Task: Open Card Card0000000215 in Board Board0000000054 in Workspace WS0000000018 in Trello. Add Member carxxstreet791@gmail.com to Card Card0000000215 in Board Board0000000054 in Workspace WS0000000018 in Trello. Add Orange Label titled Label0000000215 to Card Card0000000215 in Board Board0000000054 in Workspace WS0000000018 in Trello. Add Checklist CL0000000215 to Card Card0000000215 in Board Board0000000054 in Workspace WS0000000018 in Trello. Add Dates with Start Date as Oct 01 2023 and Due Date as Oct 31 2023 to Card Card0000000215 in Board Board0000000054 in Workspace WS0000000018 in Trello
Action: Mouse moved to (437, 446)
Screenshot: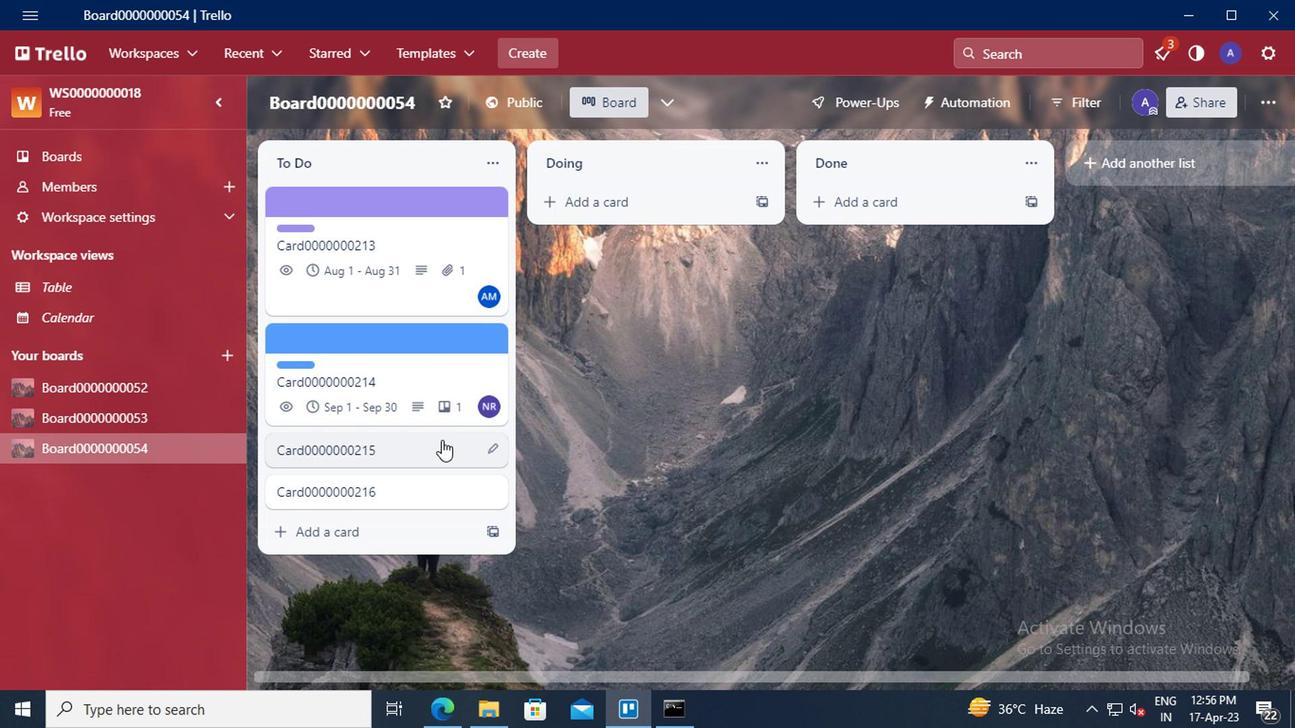 
Action: Mouse pressed left at (437, 446)
Screenshot: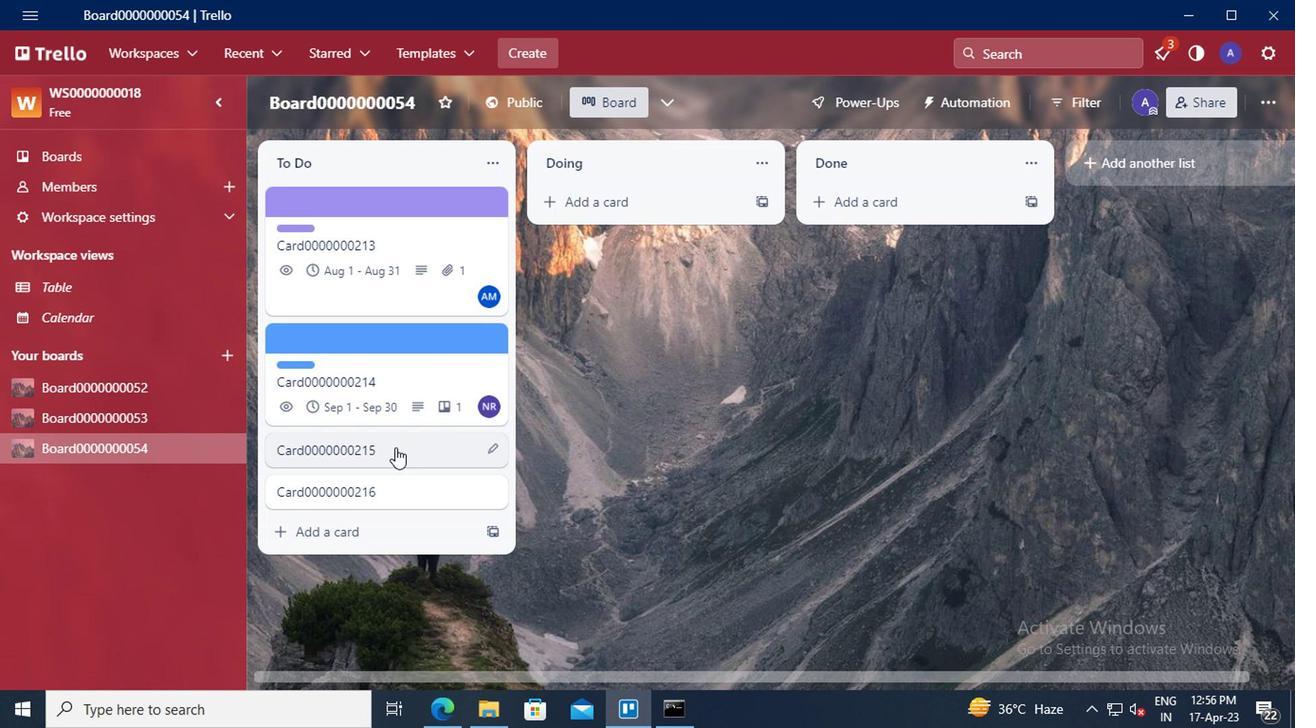 
Action: Mouse moved to (886, 182)
Screenshot: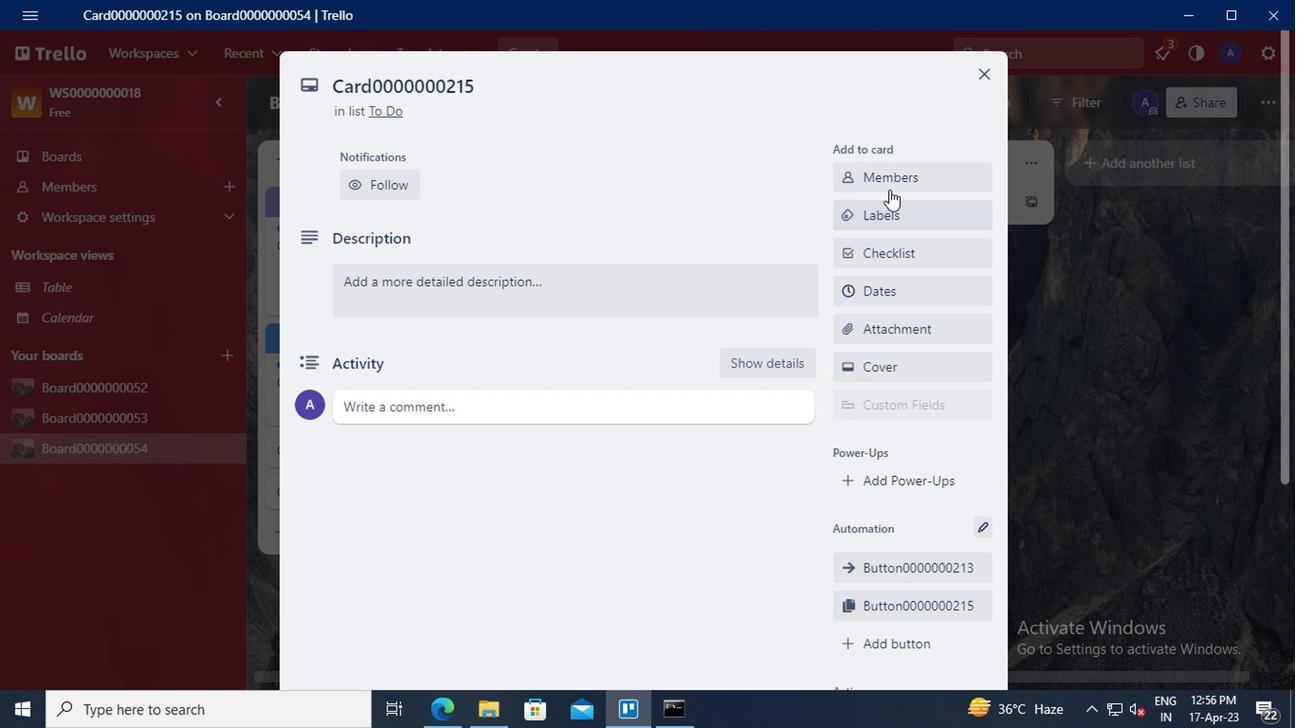 
Action: Mouse pressed left at (886, 182)
Screenshot: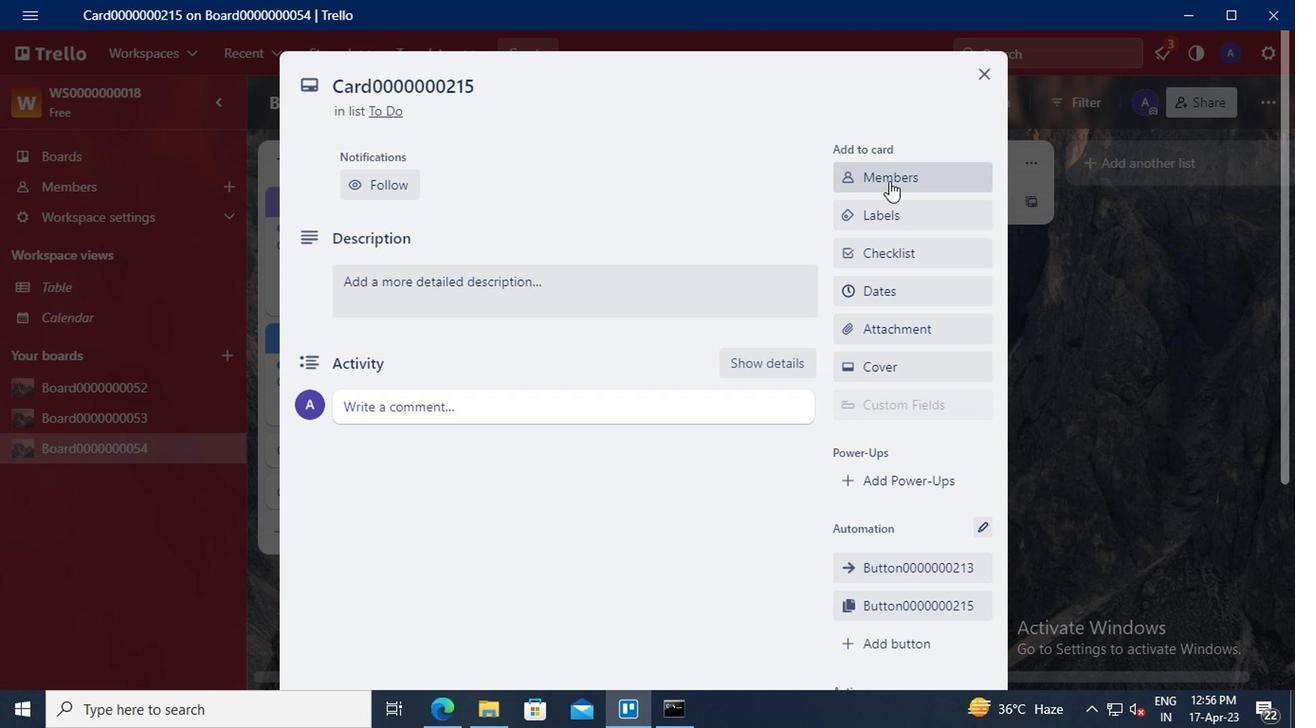 
Action: Mouse moved to (884, 265)
Screenshot: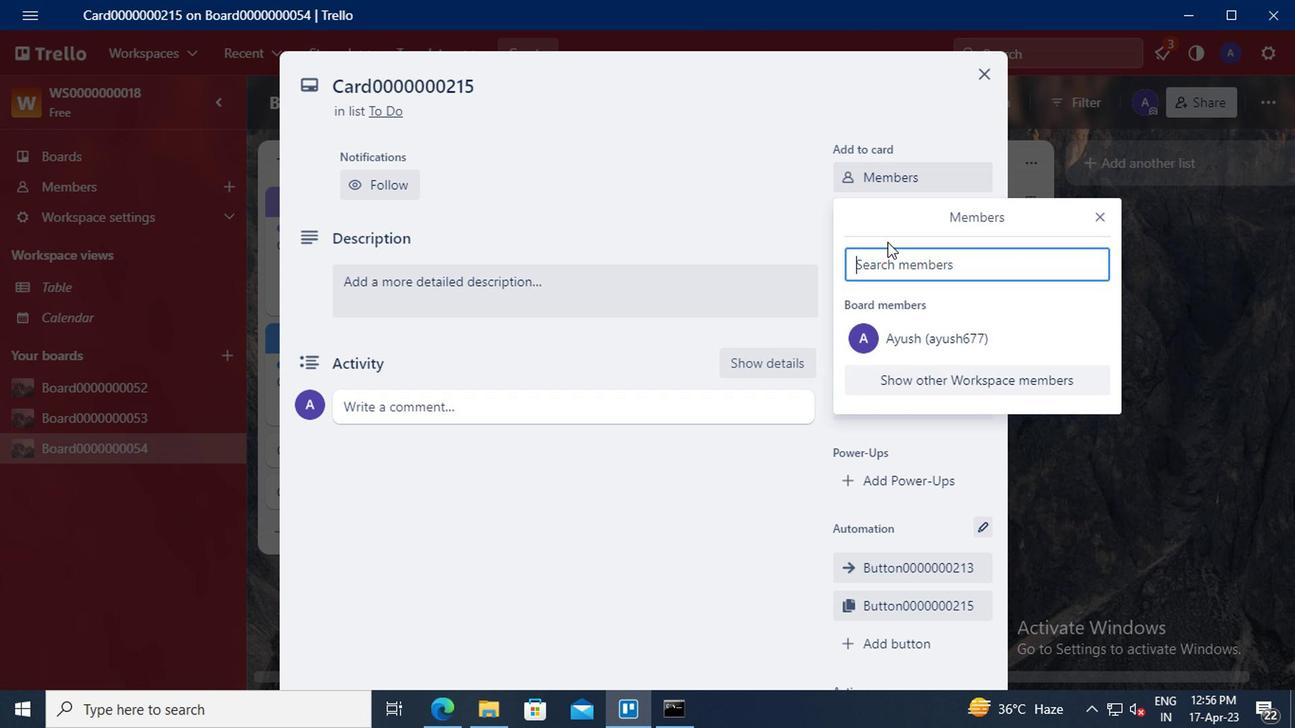 
Action: Mouse pressed left at (884, 265)
Screenshot: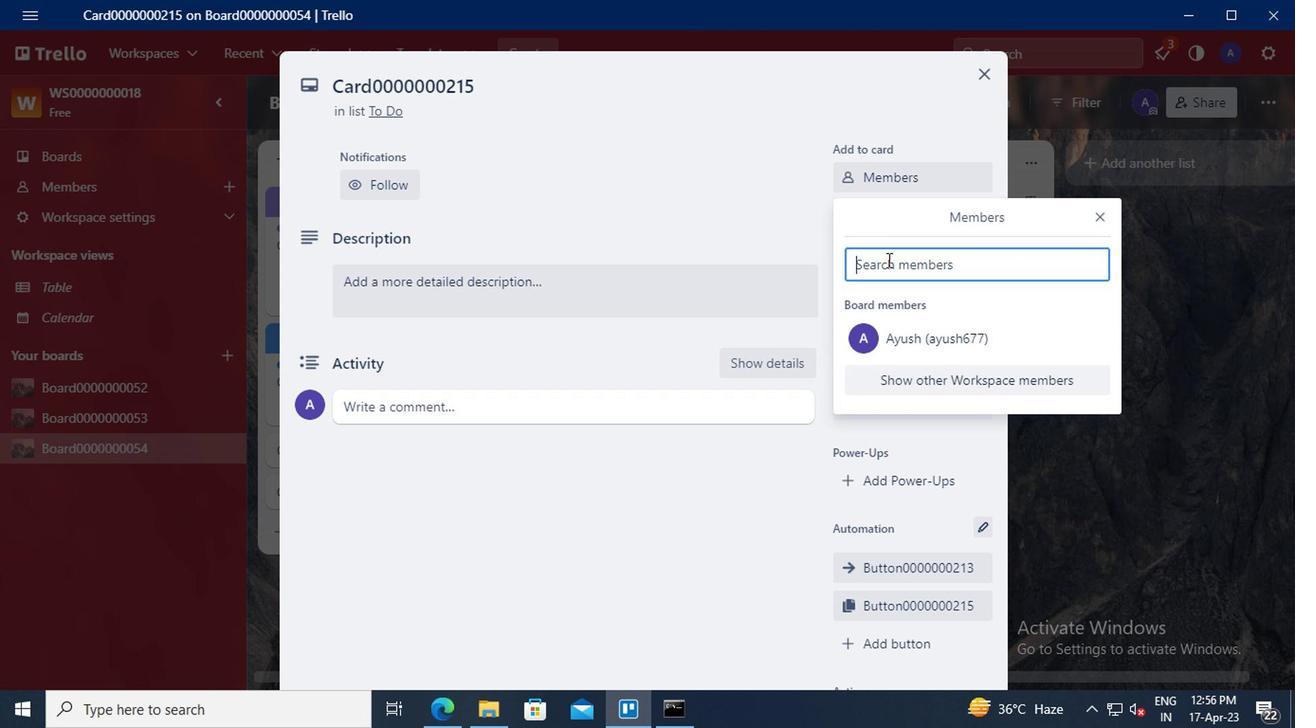 
Action: Key pressed carxxstreet791<Key.shift>@GMAIL.COM
Screenshot: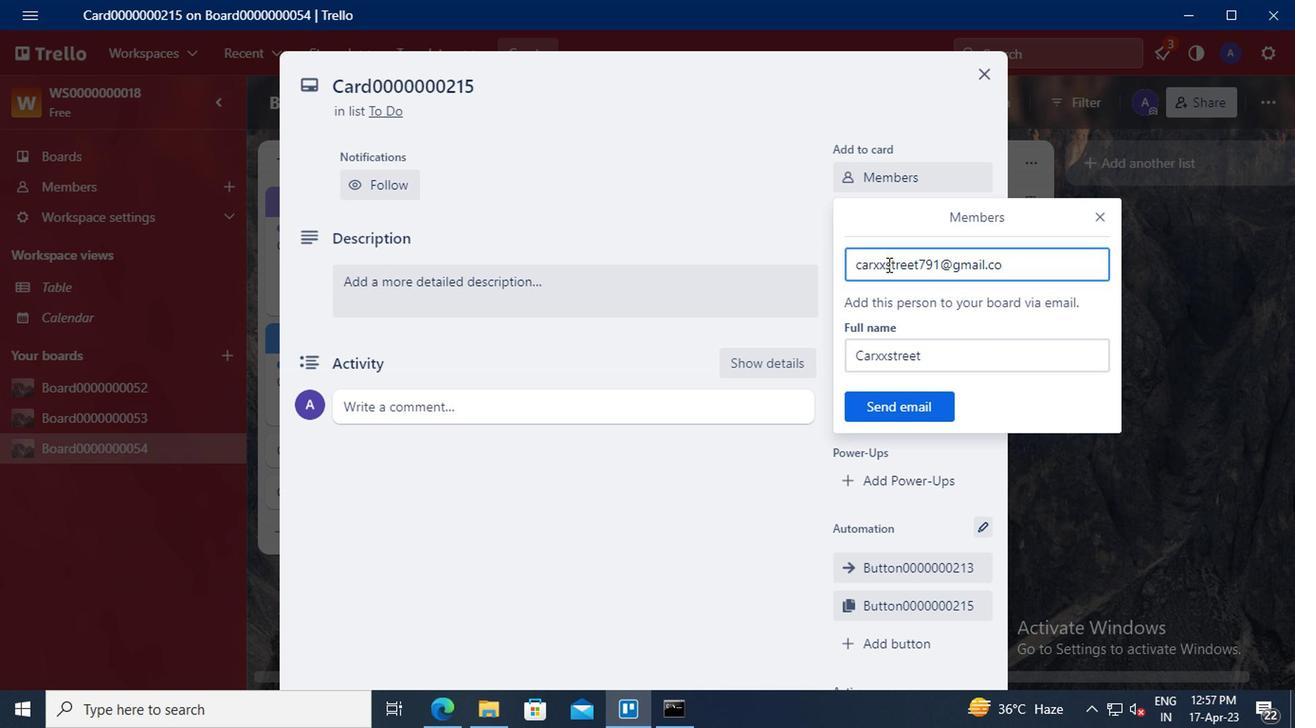 
Action: Mouse moved to (882, 400)
Screenshot: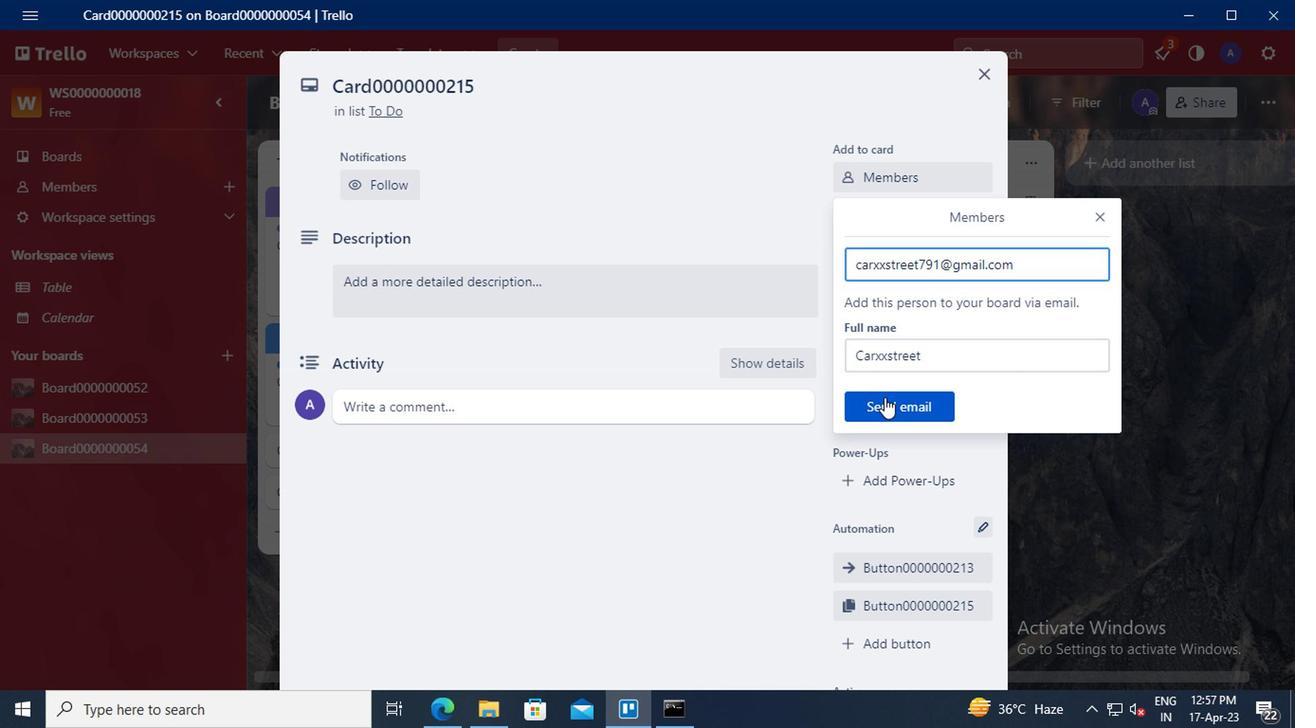 
Action: Mouse pressed left at (882, 400)
Screenshot: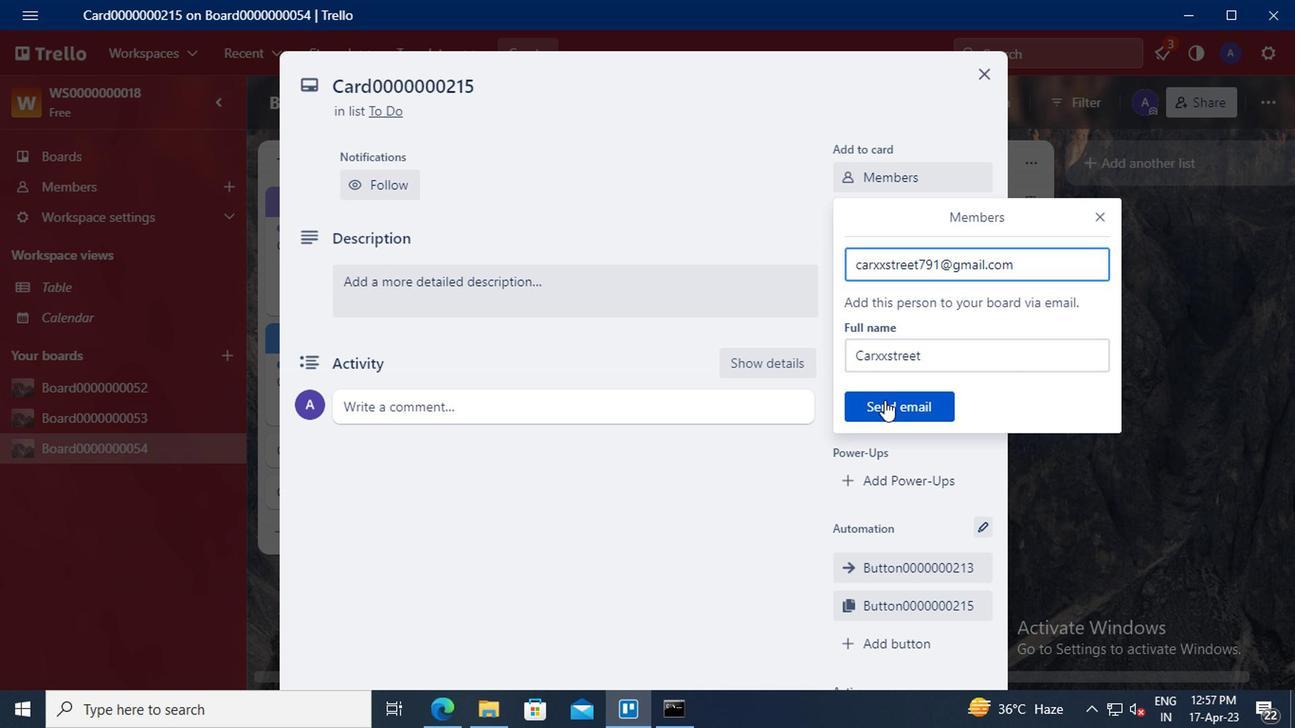 
Action: Mouse moved to (889, 221)
Screenshot: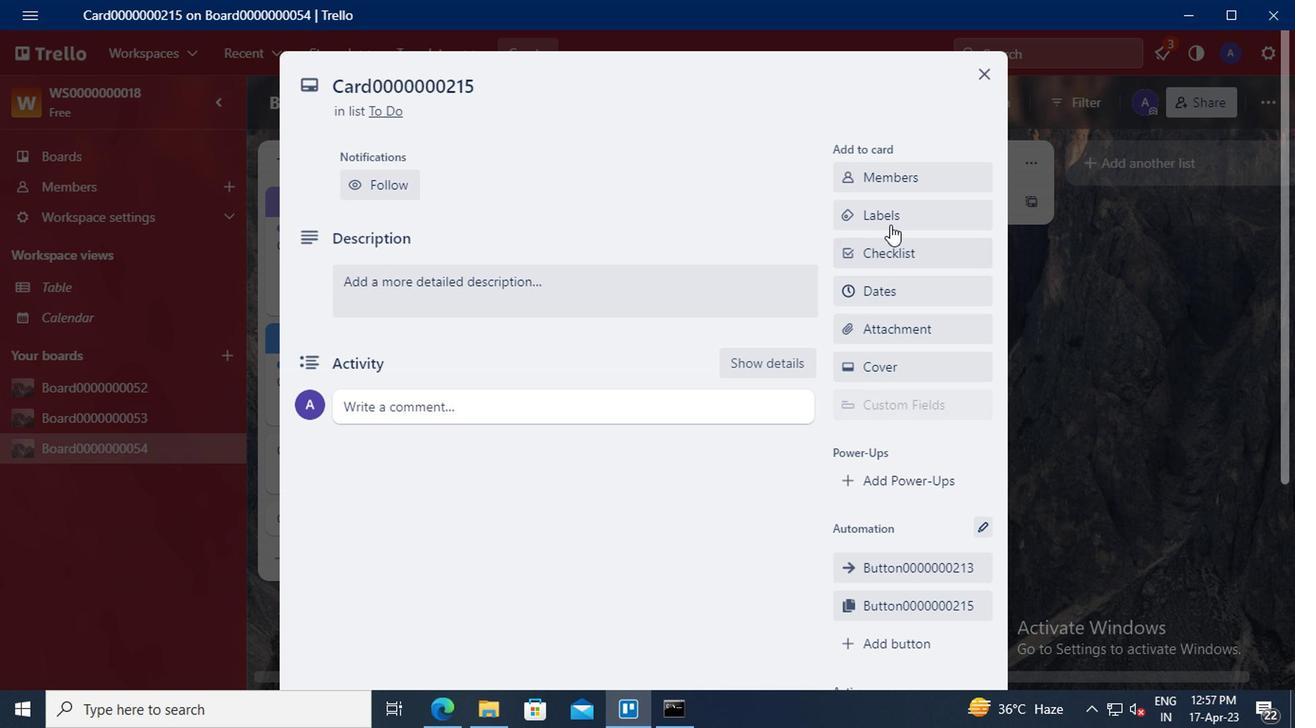 
Action: Mouse pressed left at (889, 221)
Screenshot: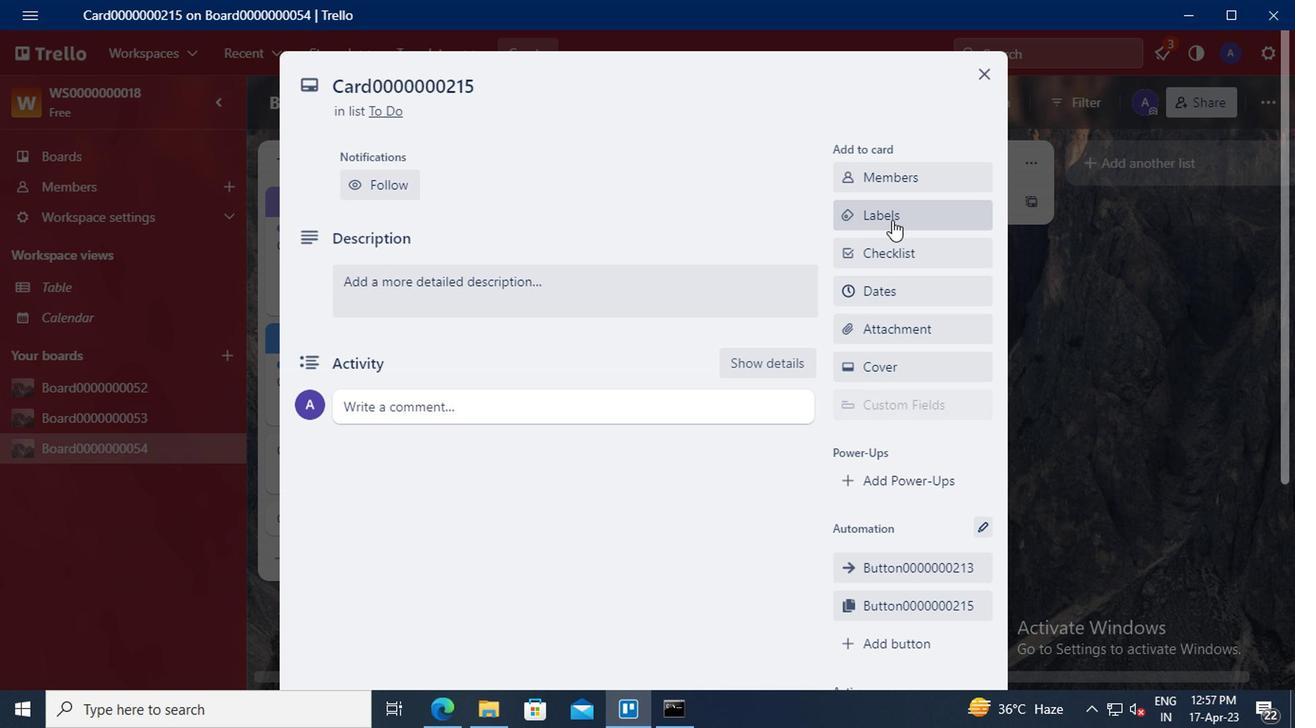 
Action: Mouse moved to (950, 502)
Screenshot: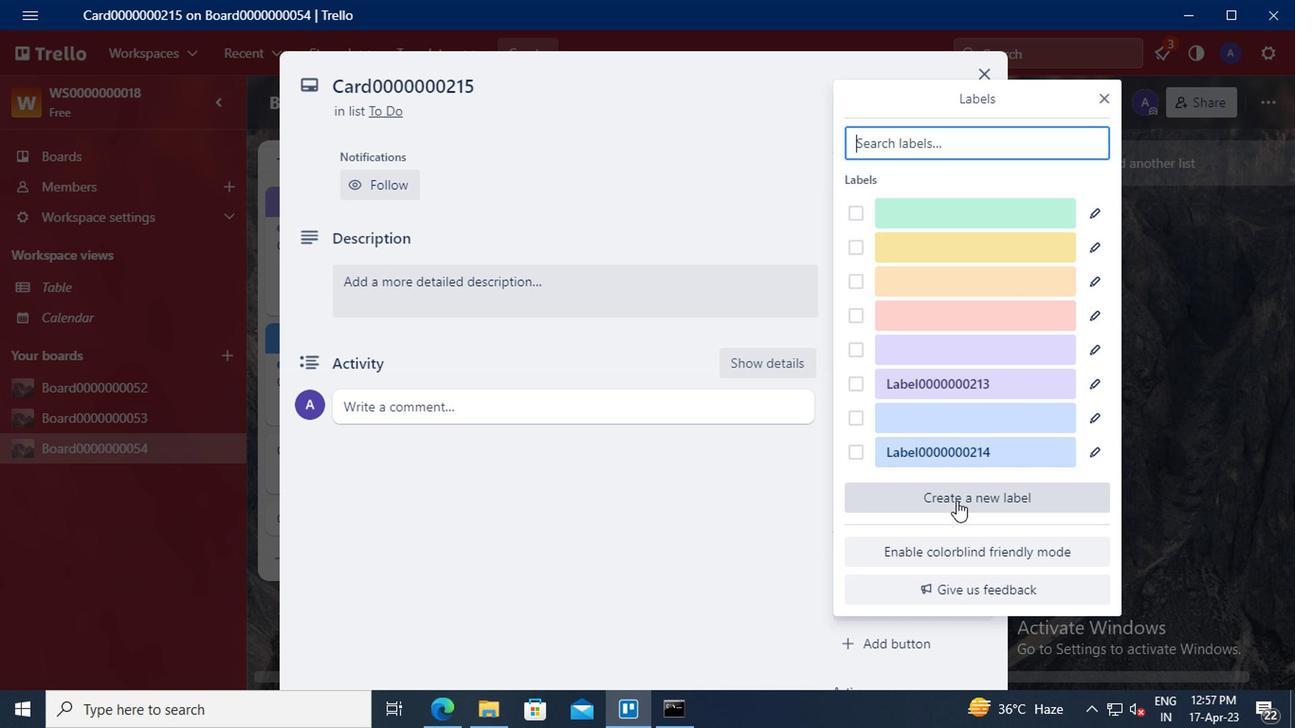 
Action: Mouse pressed left at (950, 502)
Screenshot: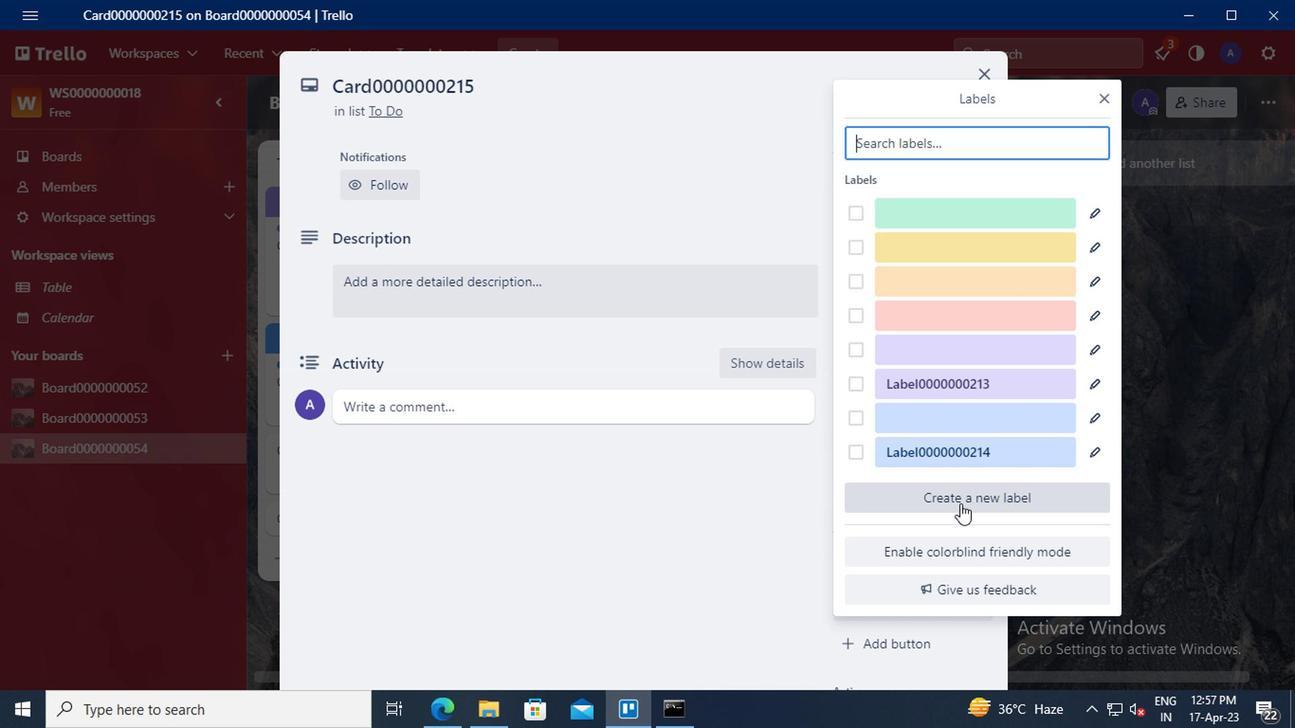 
Action: Mouse moved to (903, 277)
Screenshot: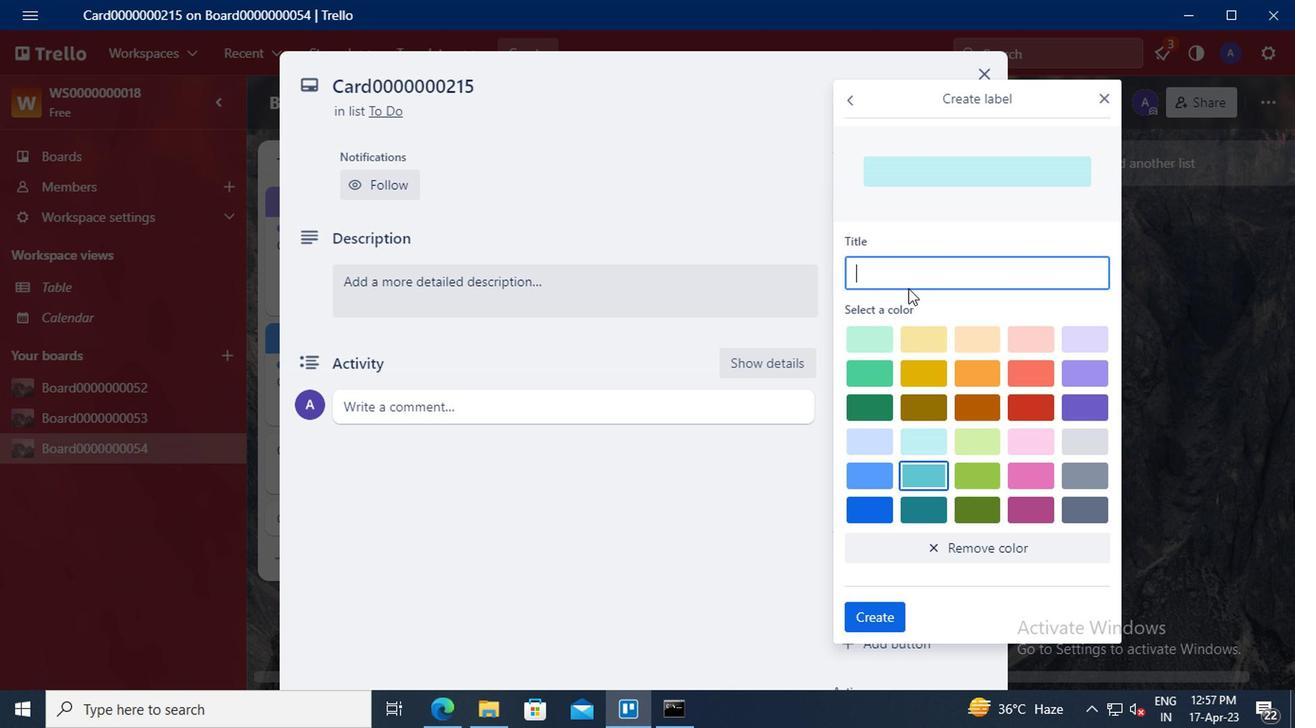 
Action: Mouse pressed left at (903, 277)
Screenshot: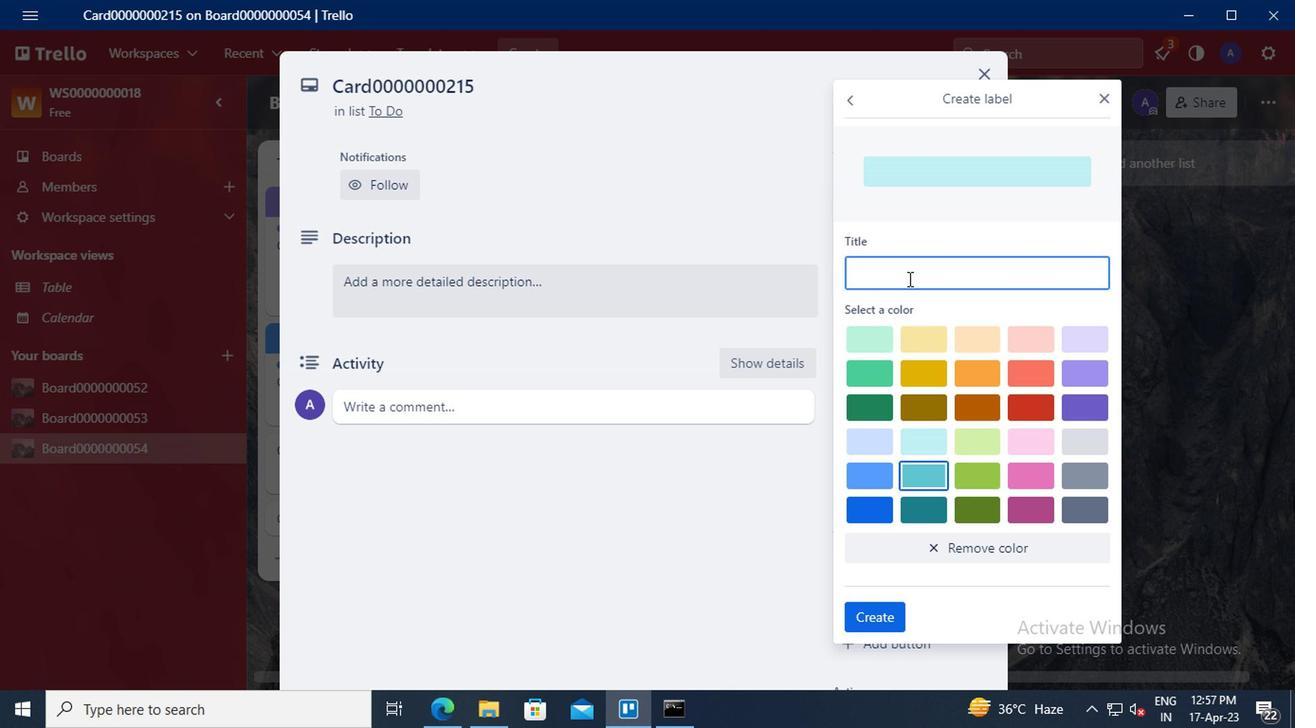 
Action: Key pressed <Key.shift>LABEL0000000215
Screenshot: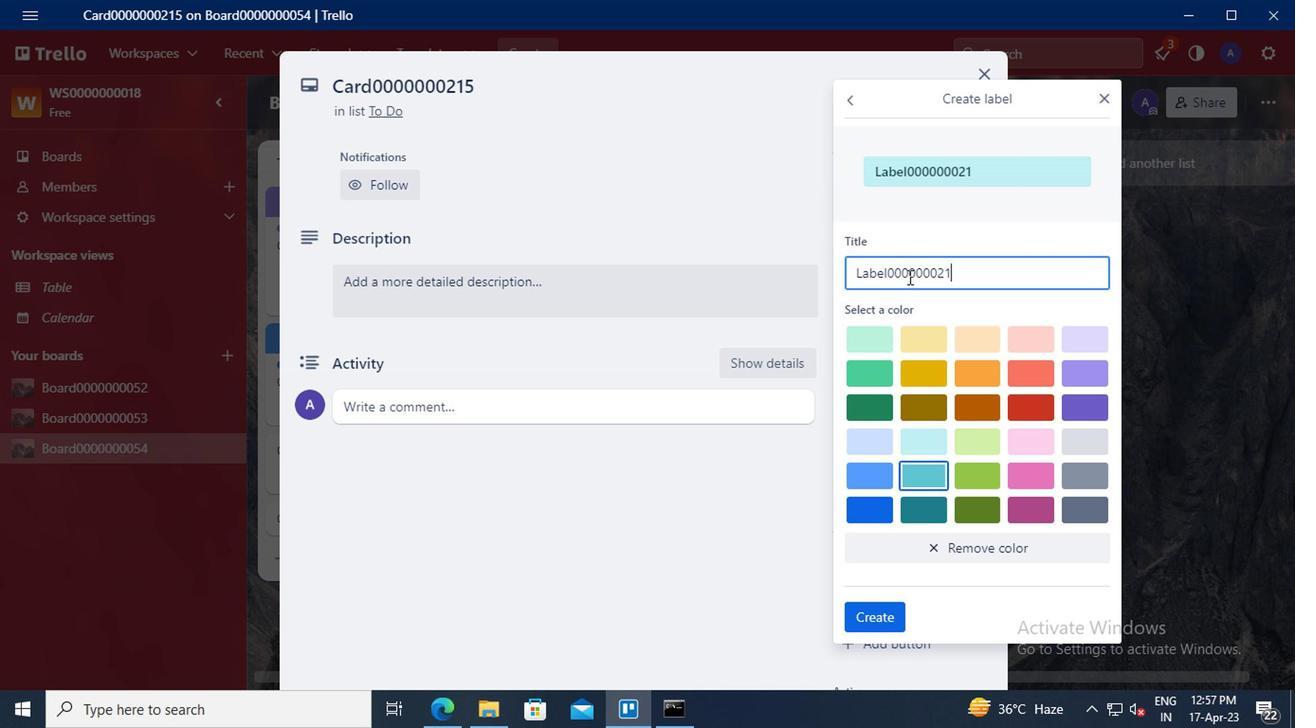 
Action: Mouse moved to (959, 362)
Screenshot: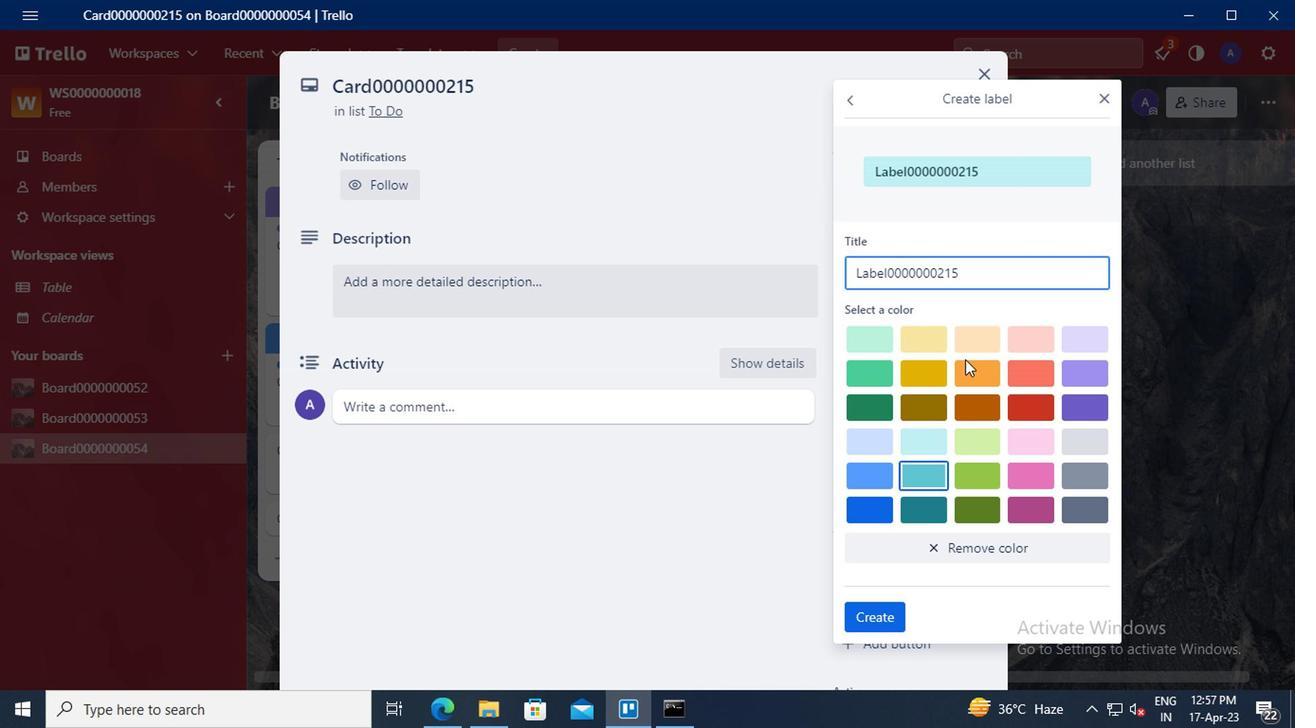
Action: Mouse pressed left at (959, 362)
Screenshot: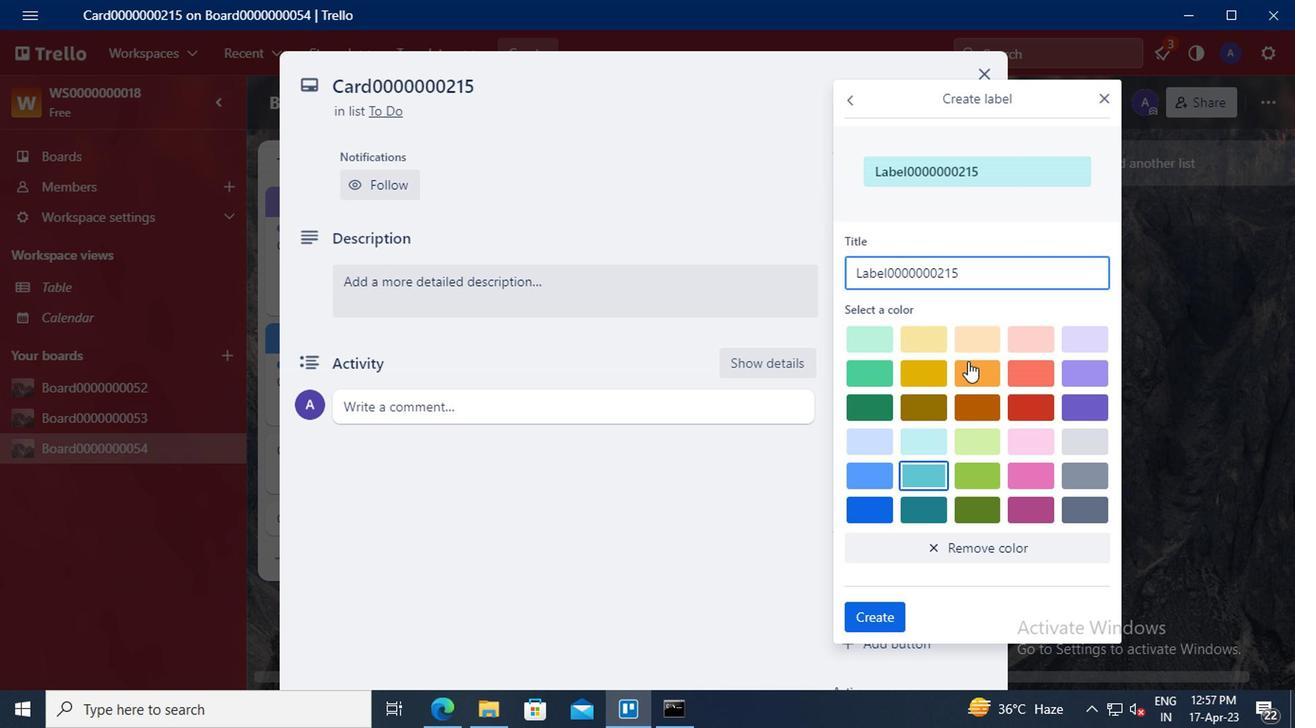 
Action: Mouse moved to (888, 605)
Screenshot: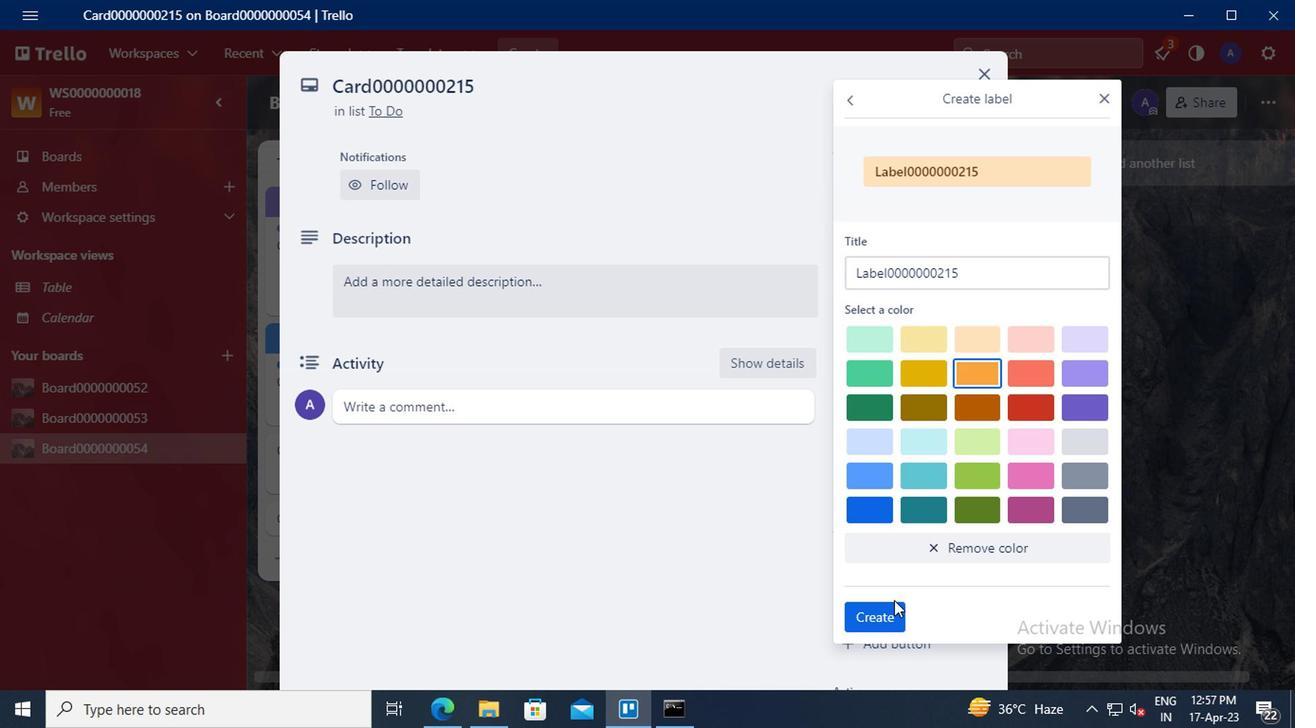 
Action: Mouse pressed left at (888, 605)
Screenshot: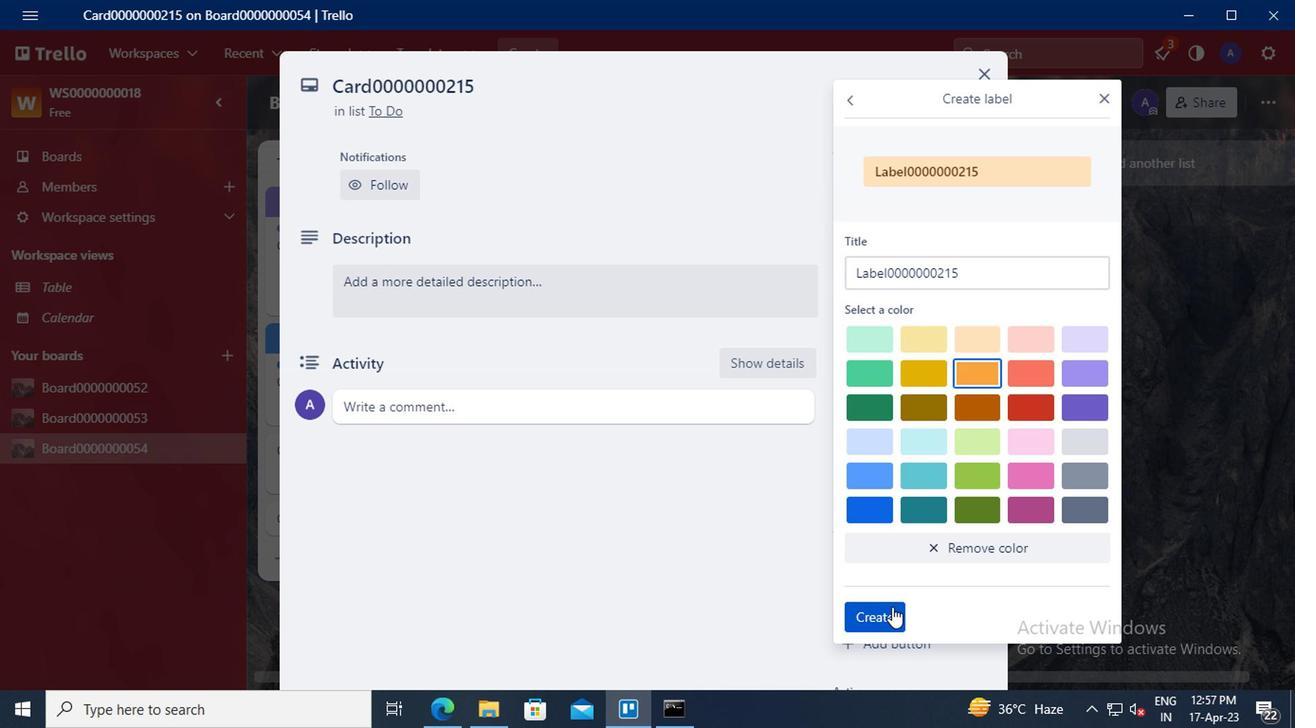 
Action: Mouse moved to (1079, 105)
Screenshot: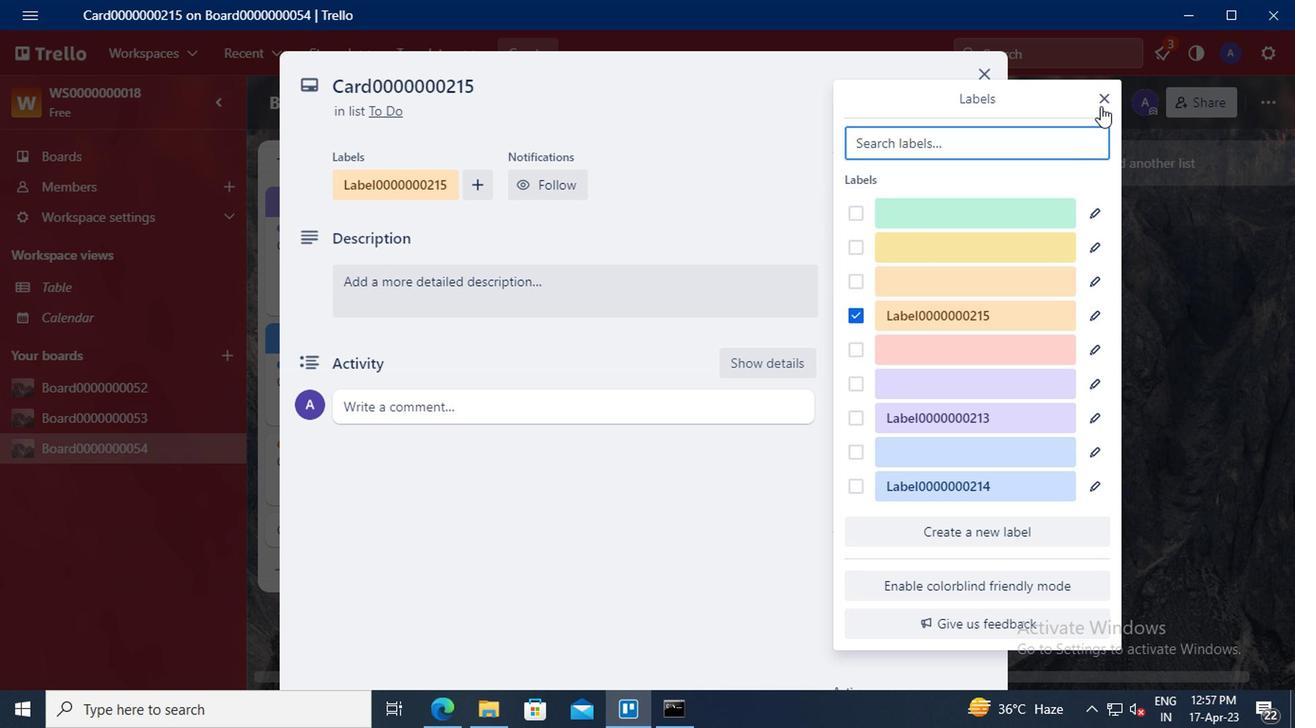 
Action: Mouse pressed left at (1079, 105)
Screenshot: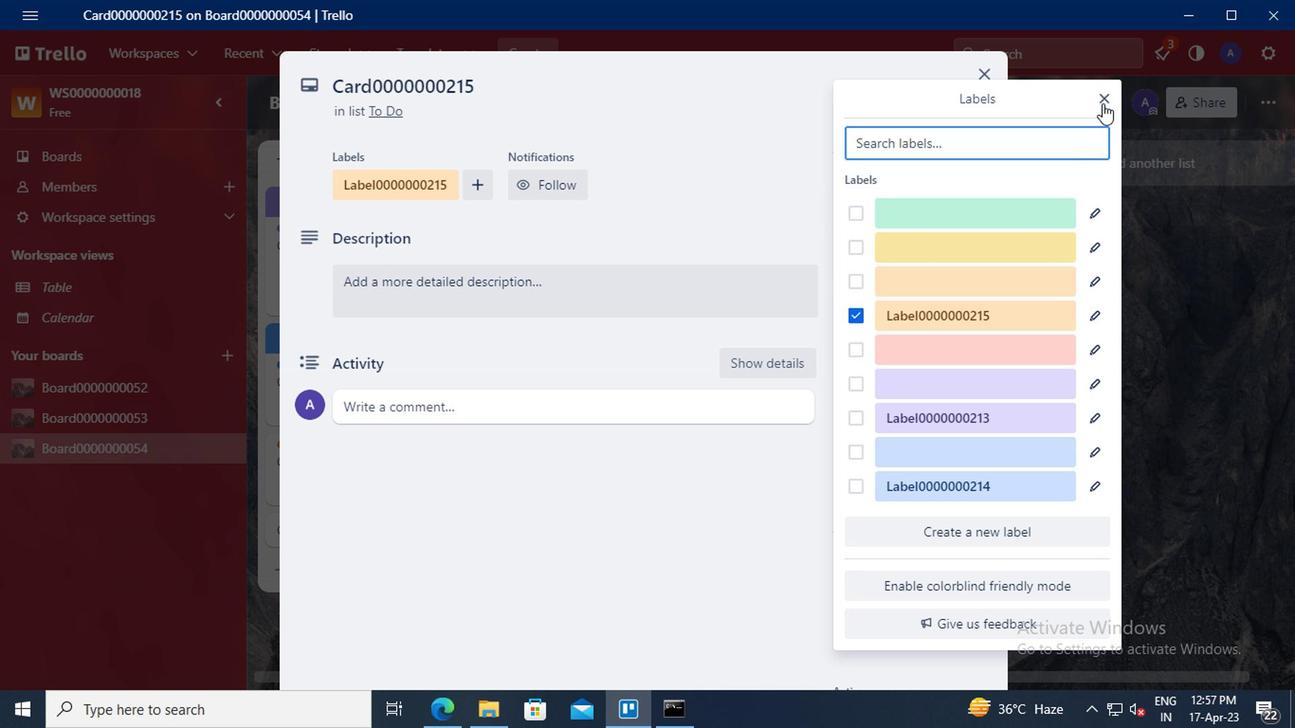 
Action: Mouse moved to (914, 256)
Screenshot: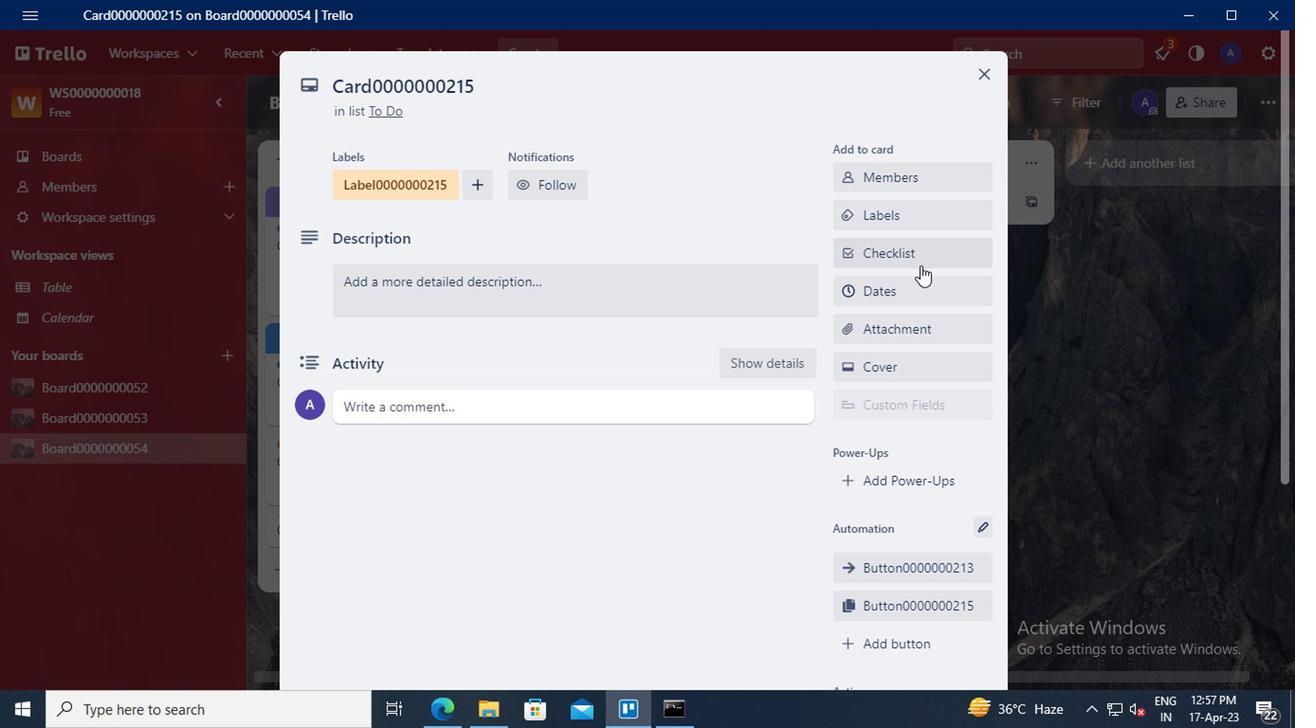 
Action: Mouse pressed left at (914, 256)
Screenshot: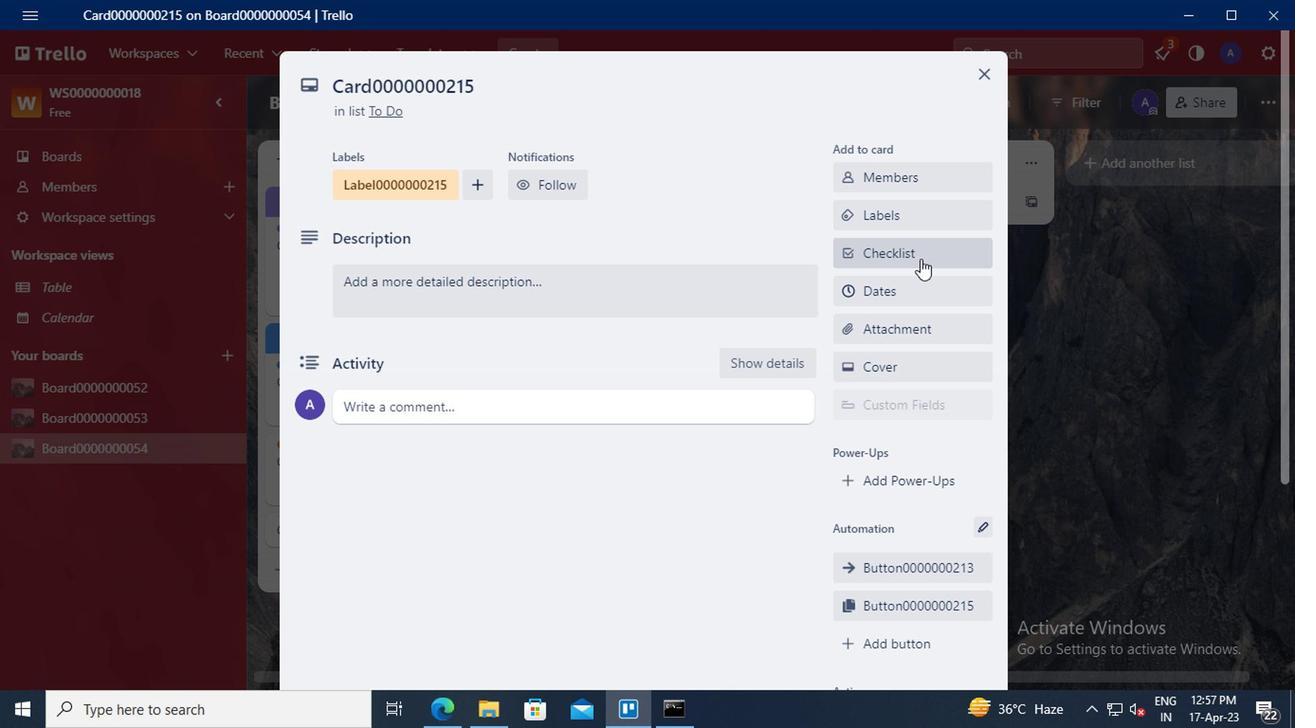 
Action: Key pressed <Key.delete>
Screenshot: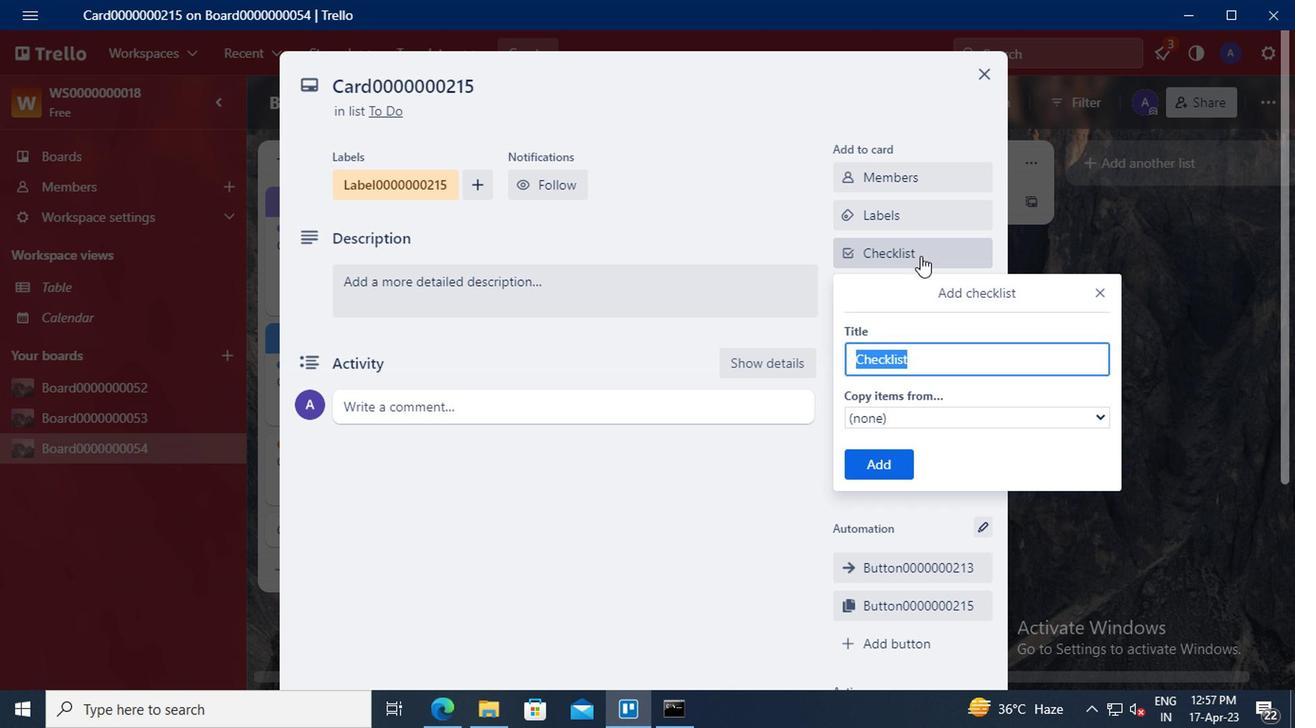 
Action: Mouse moved to (914, 256)
Screenshot: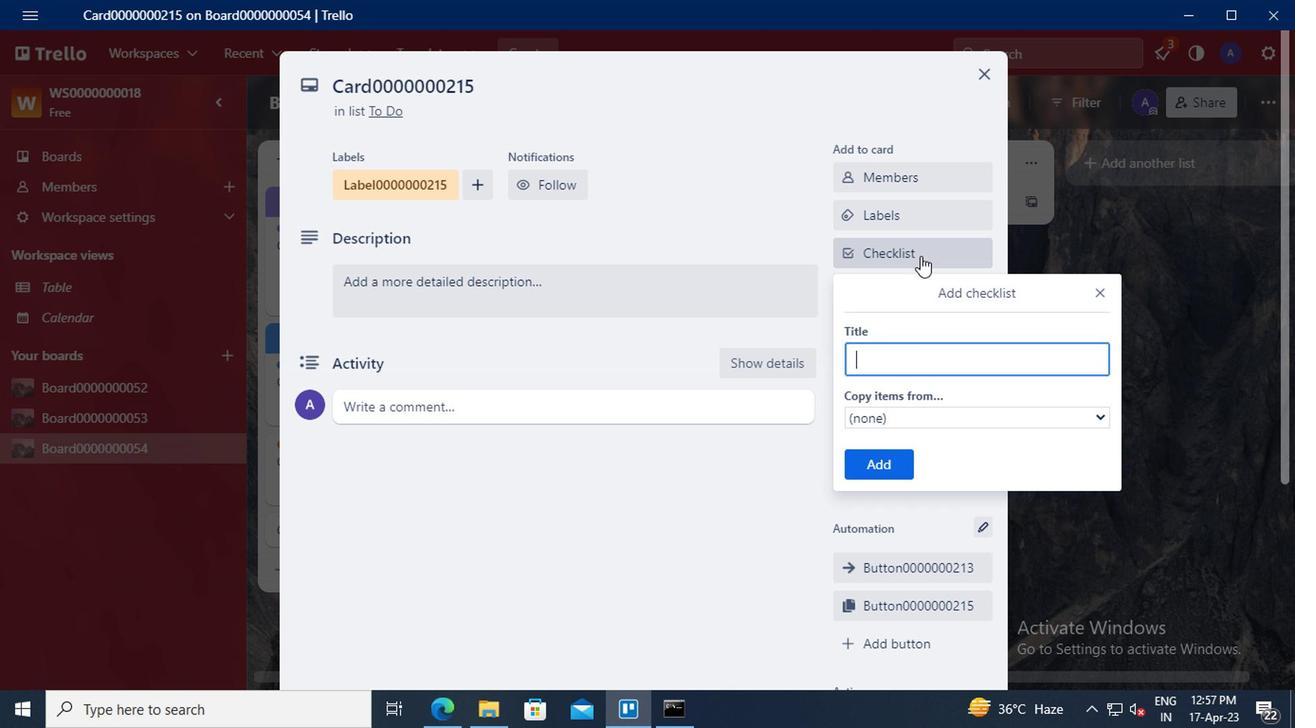 
Action: Key pressed <Key.shift>CL0000000215
Screenshot: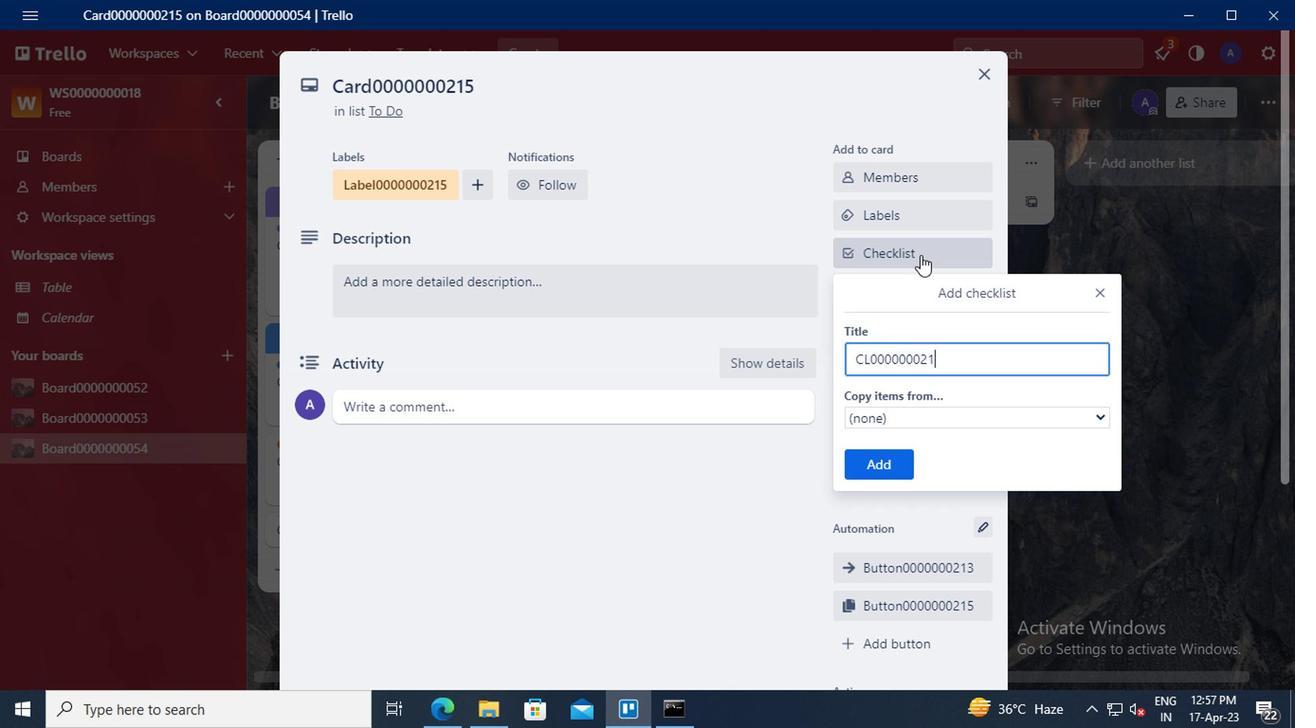 
Action: Mouse moved to (884, 454)
Screenshot: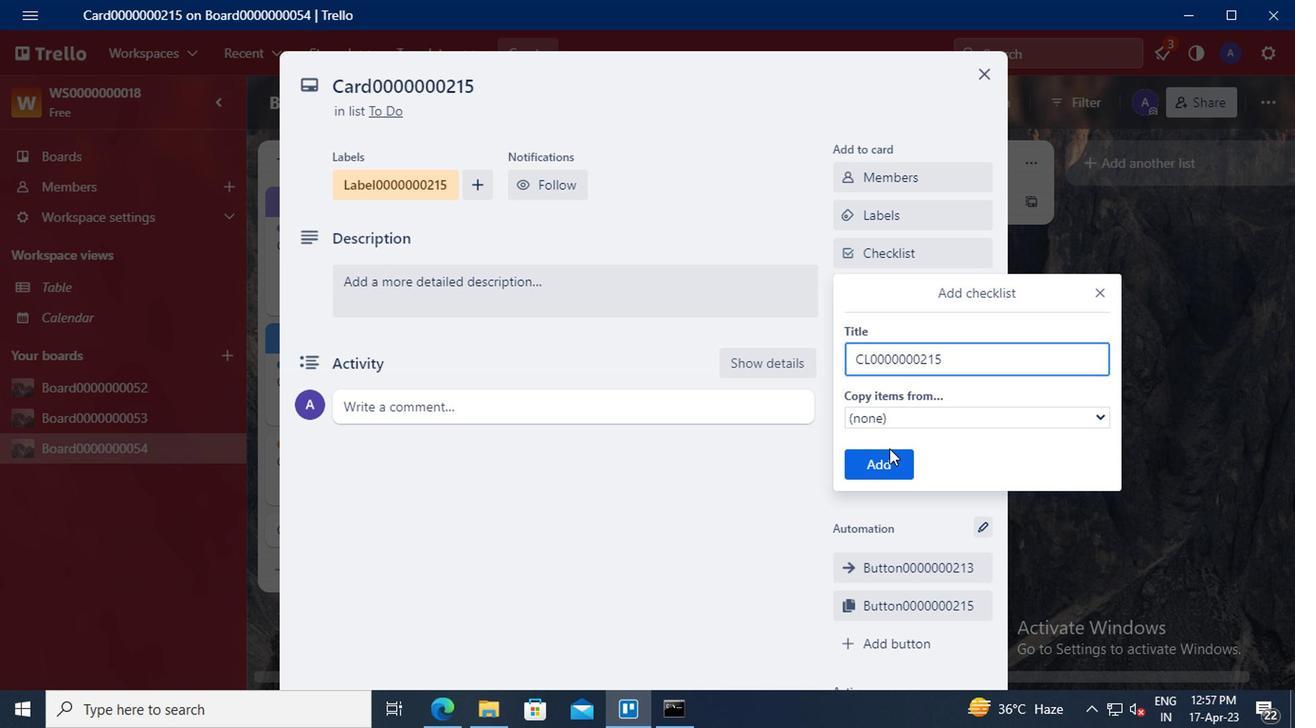 
Action: Mouse pressed left at (884, 454)
Screenshot: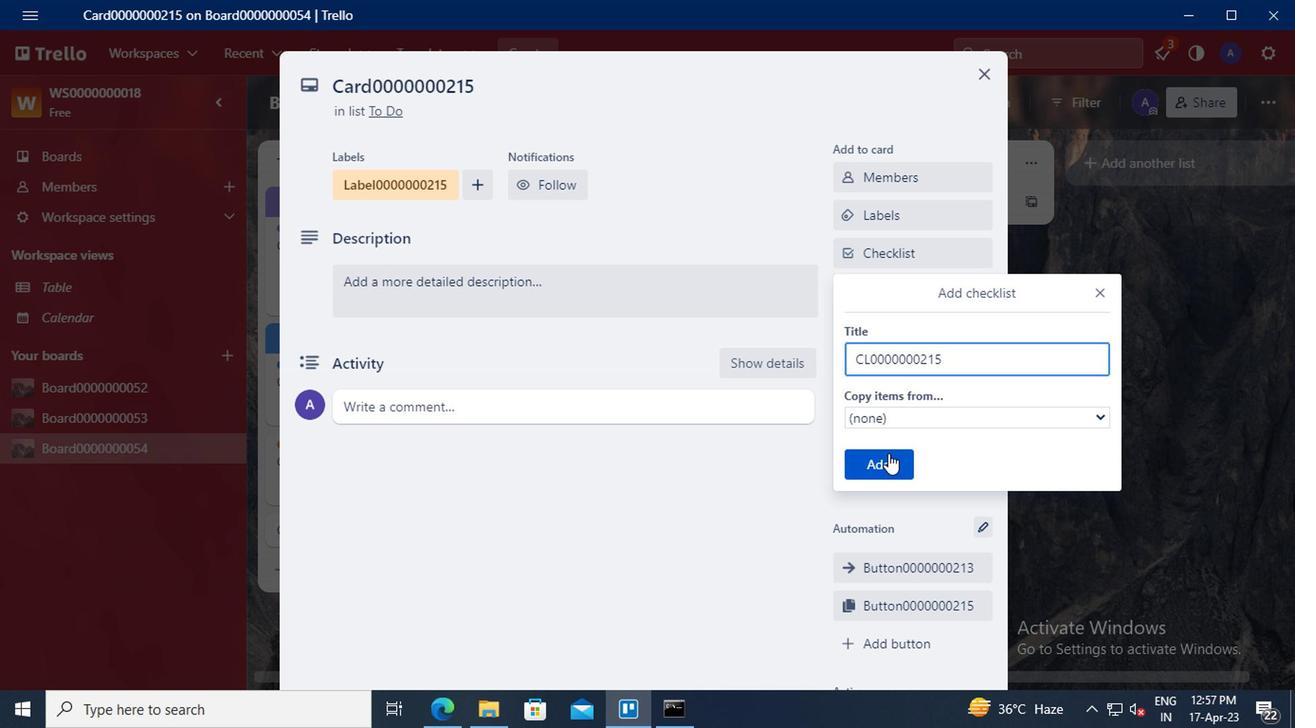 
Action: Mouse moved to (889, 288)
Screenshot: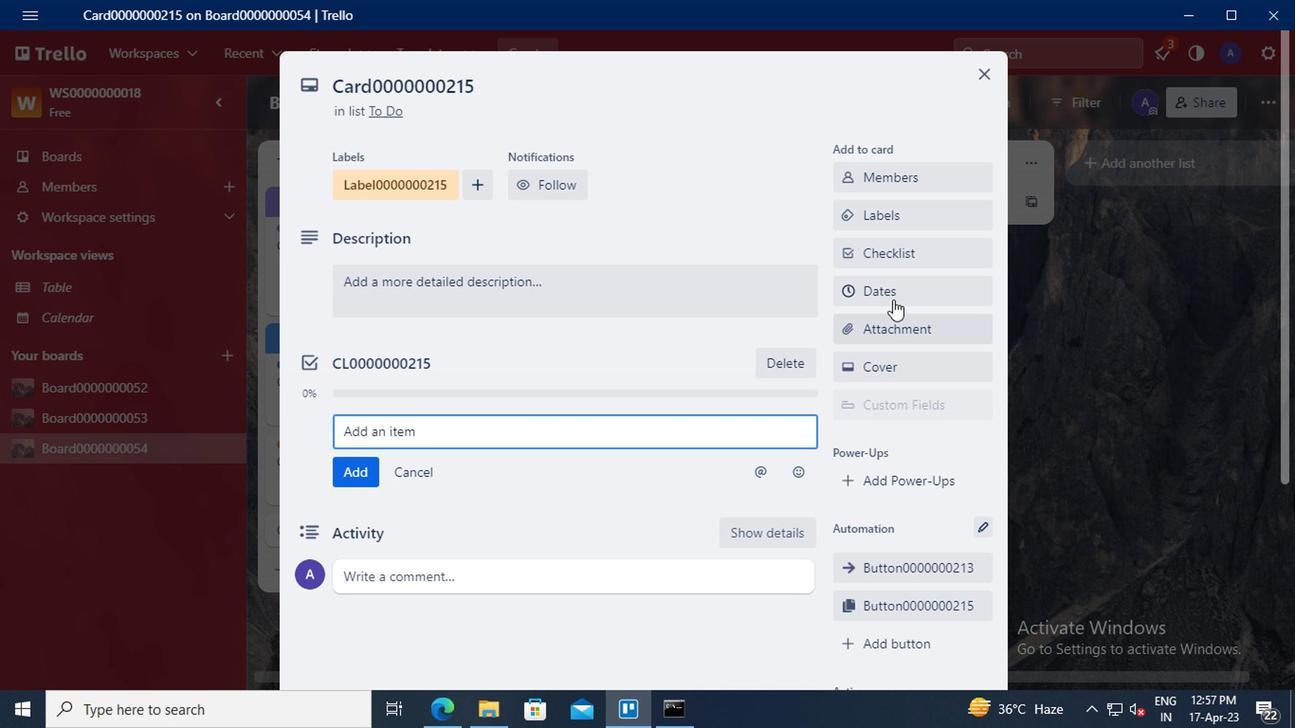 
Action: Mouse pressed left at (889, 288)
Screenshot: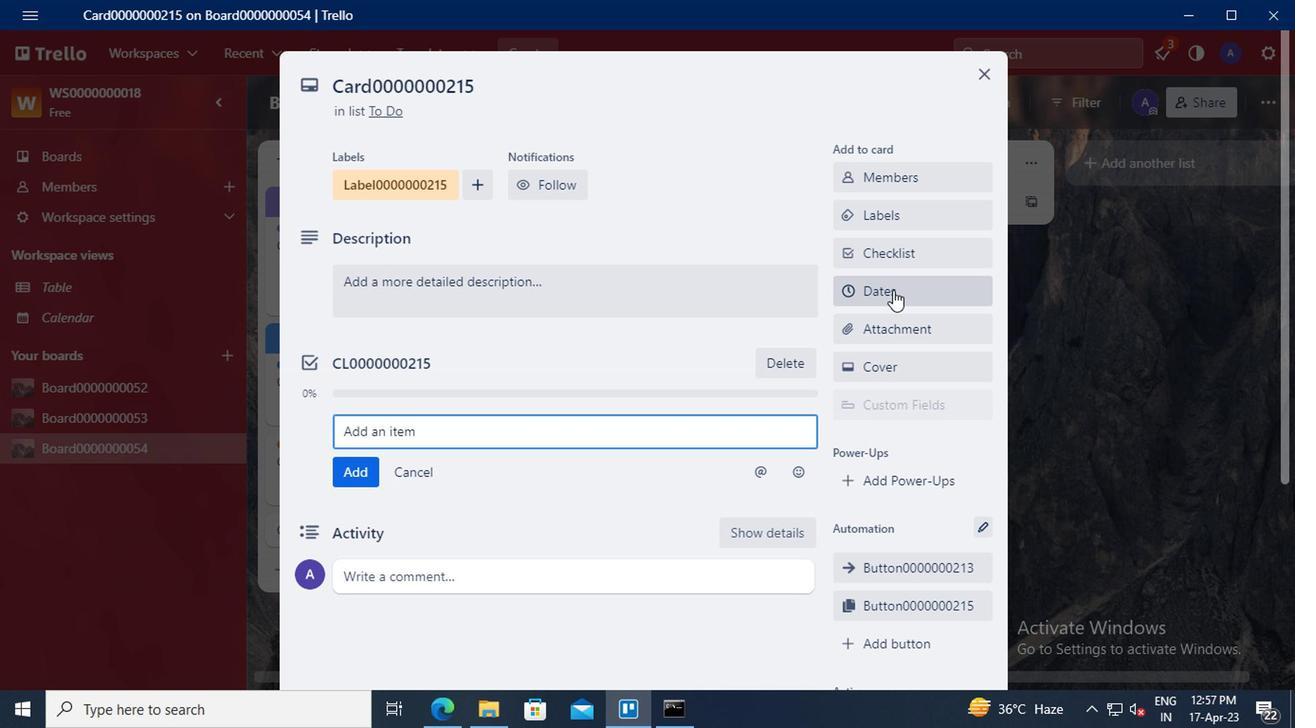 
Action: Mouse moved to (853, 440)
Screenshot: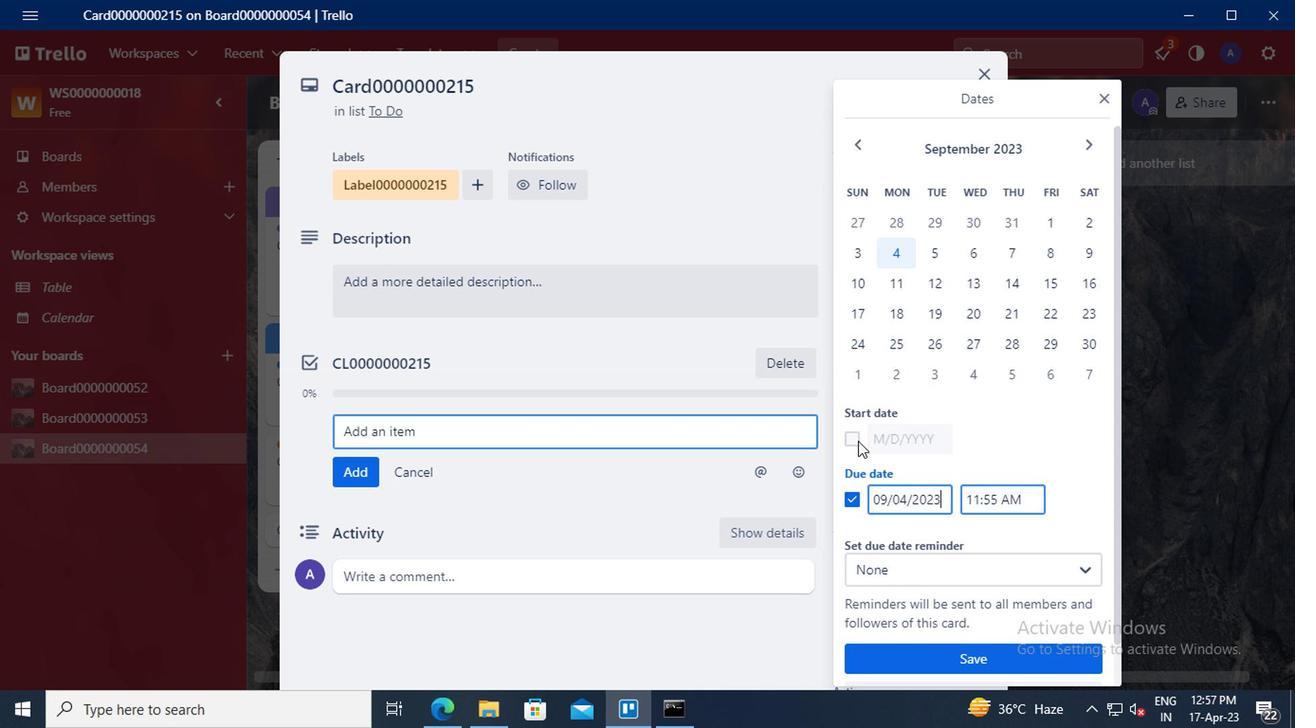 
Action: Mouse pressed left at (853, 440)
Screenshot: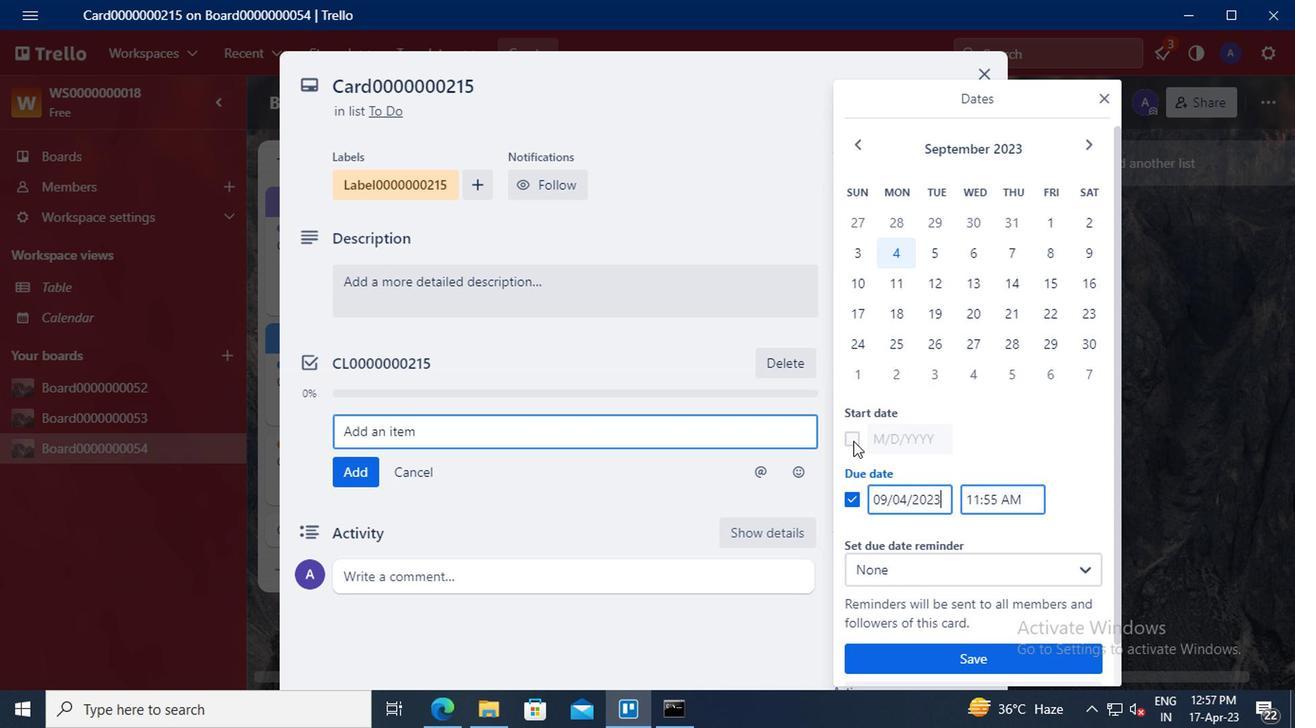 
Action: Mouse moved to (899, 435)
Screenshot: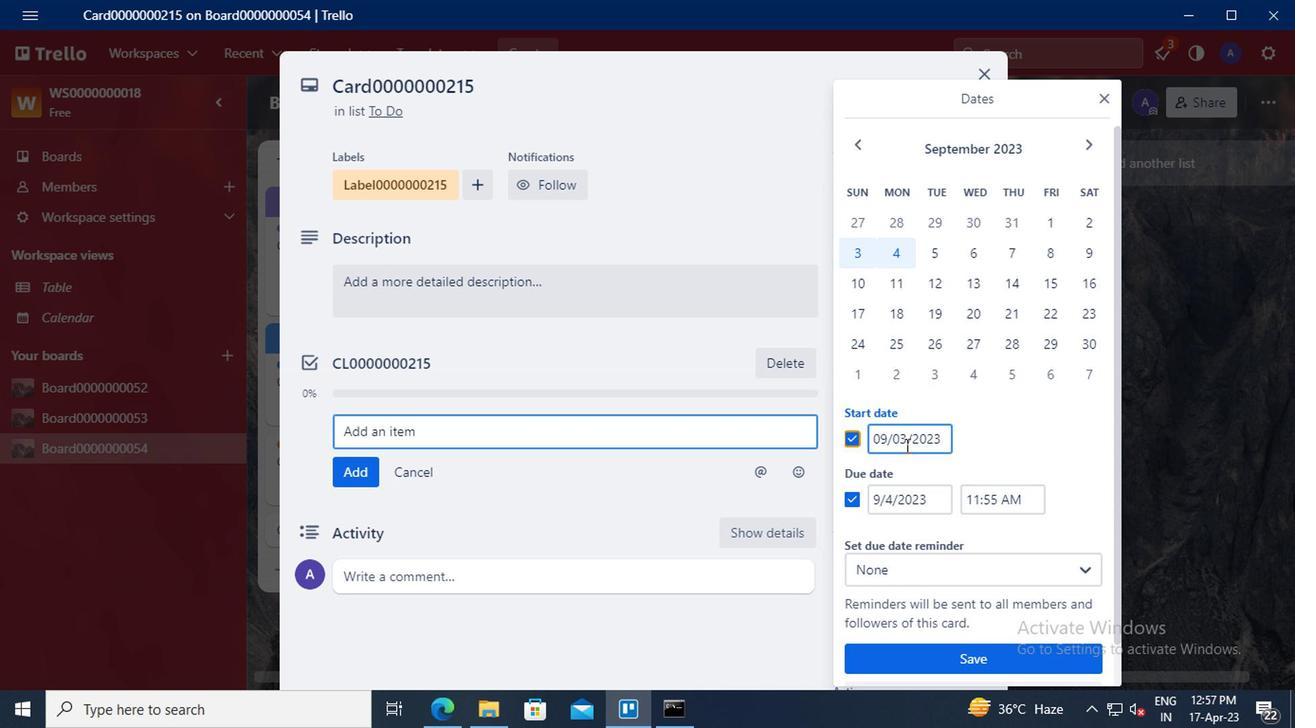 
Action: Mouse pressed left at (899, 435)
Screenshot: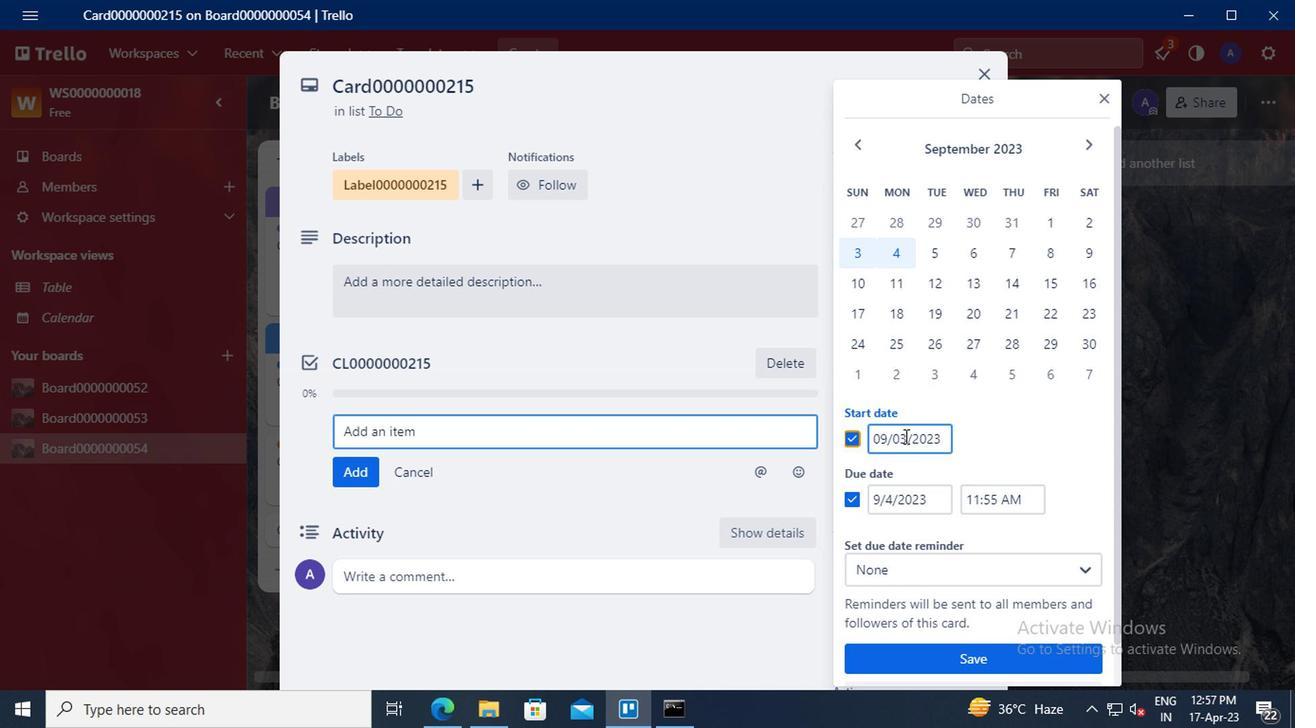 
Action: Mouse moved to (891, 402)
Screenshot: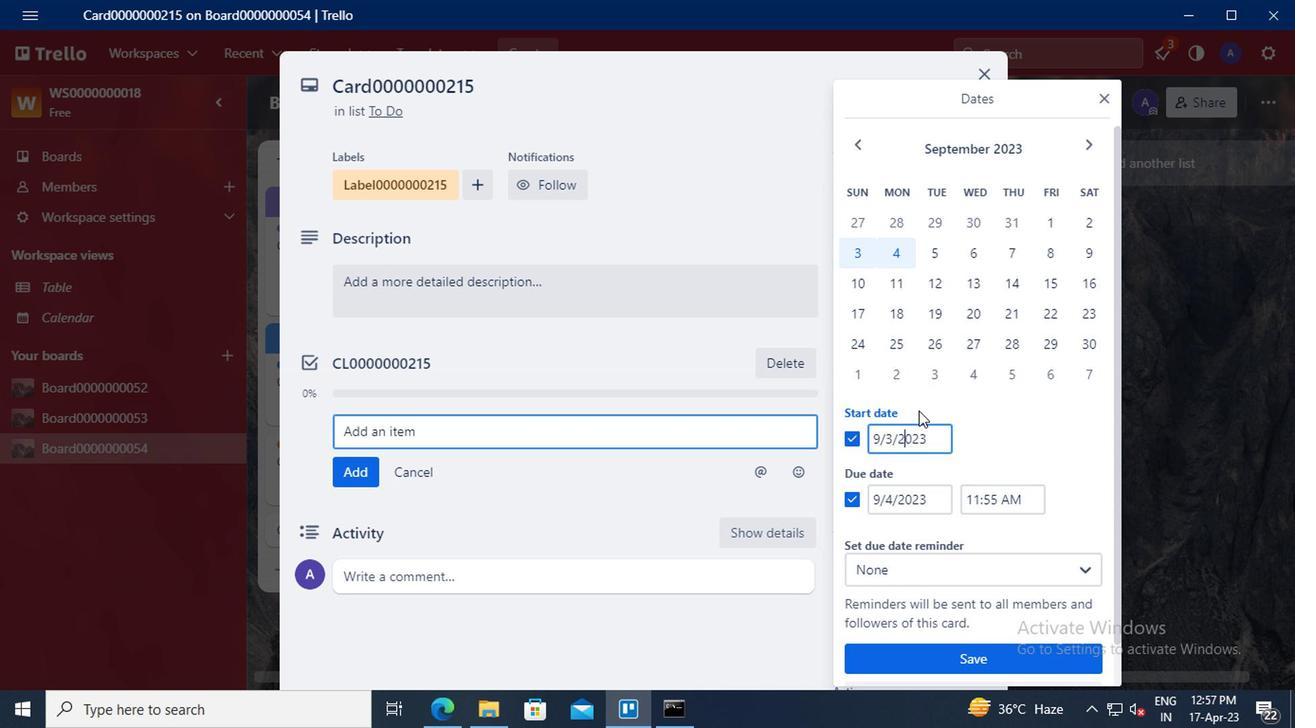 
Action: Key pressed <Key.left><Key.left>
Screenshot: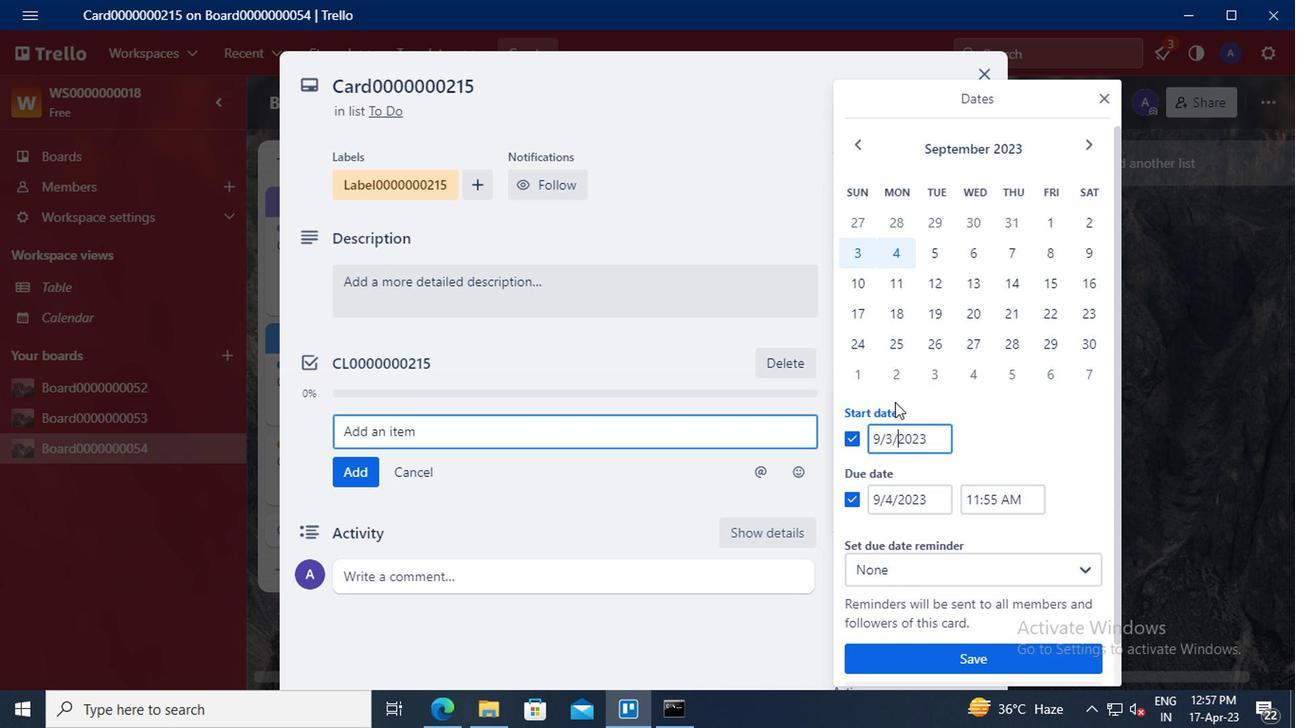 
Action: Mouse moved to (890, 402)
Screenshot: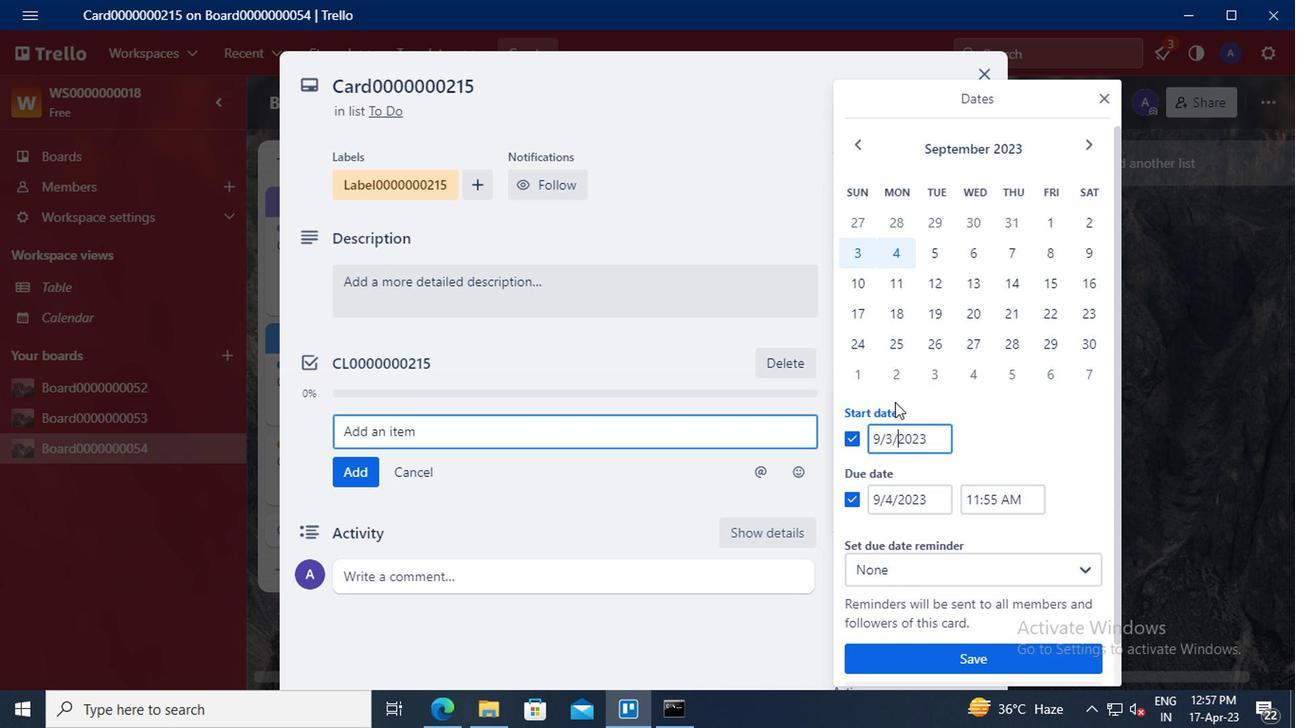 
Action: Key pressed <Key.backspace>1<Key.left><Key.left><Key.backspace>10
Screenshot: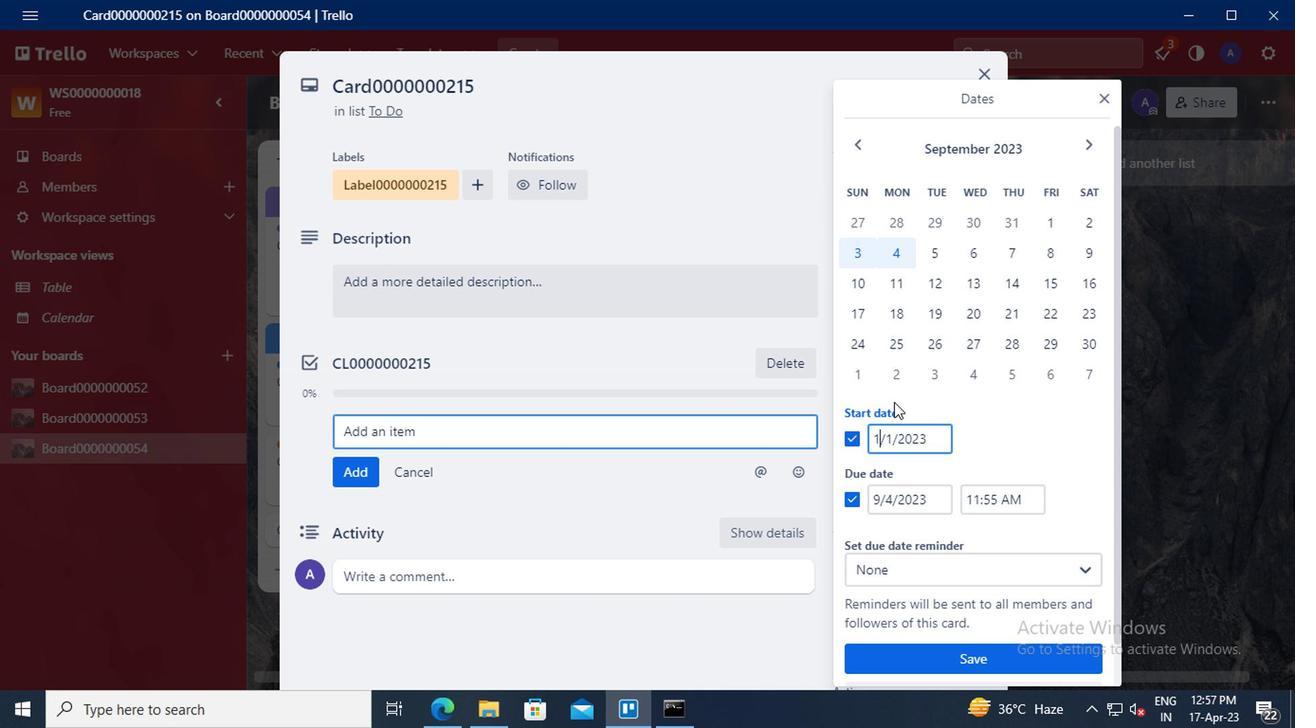 
Action: Mouse moved to (889, 495)
Screenshot: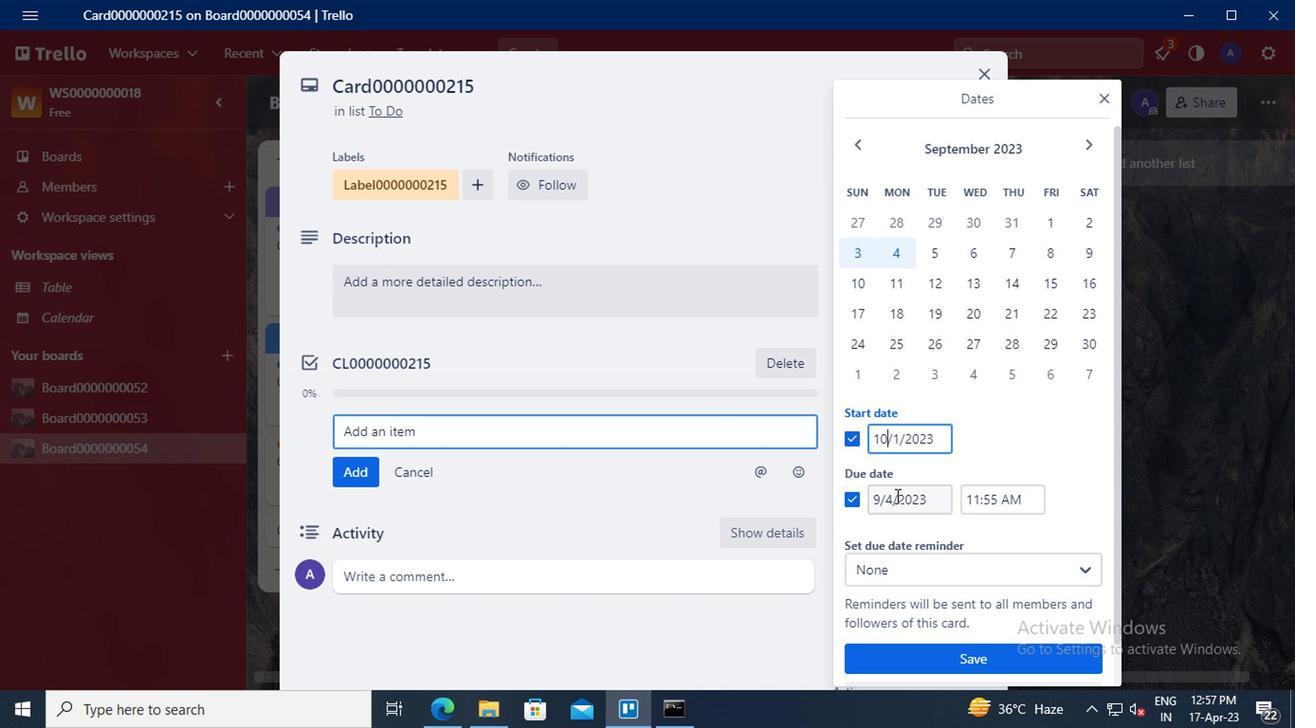 
Action: Mouse pressed left at (889, 495)
Screenshot: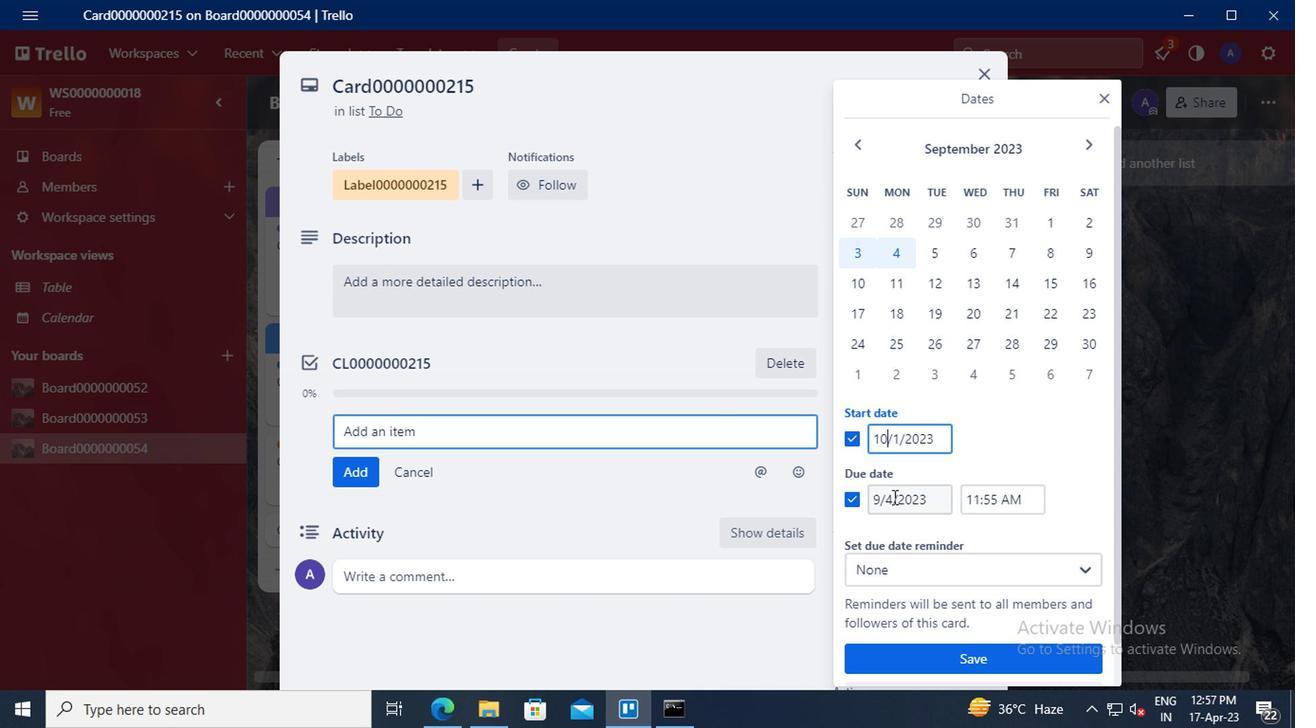 
Action: Mouse moved to (905, 440)
Screenshot: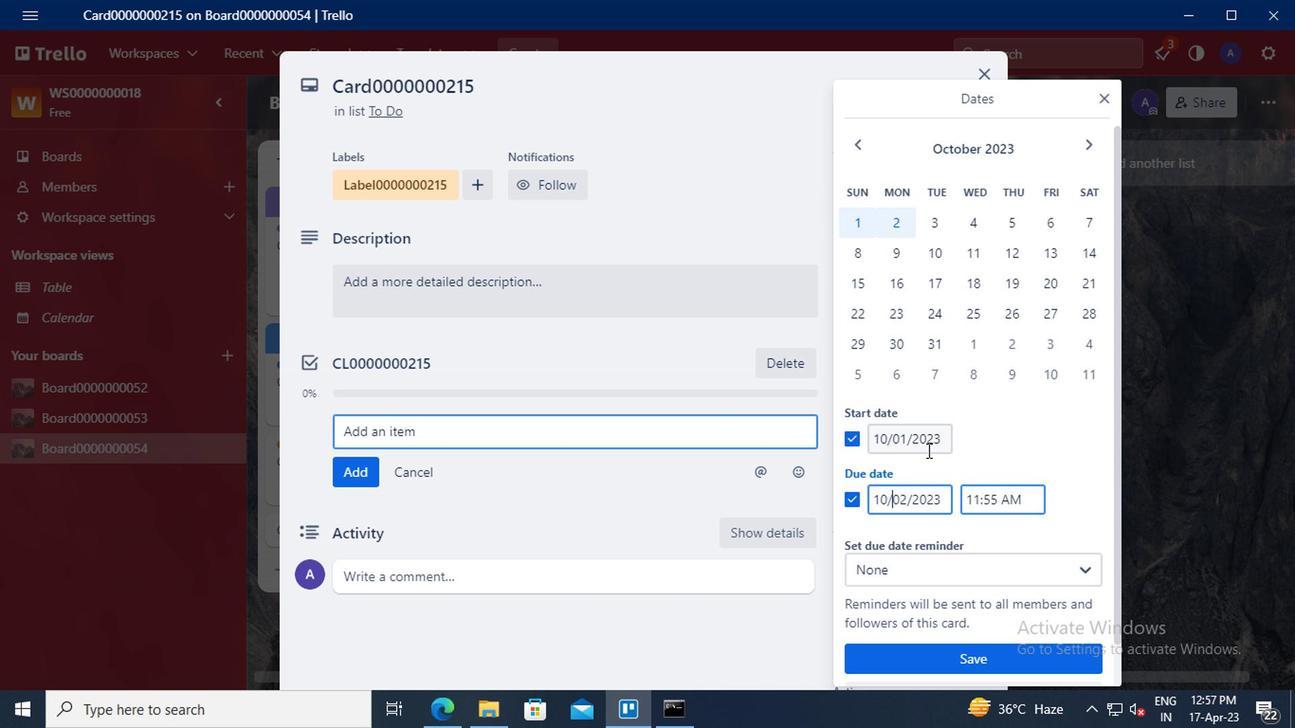 
Action: Key pressed <Key.delete><Key.delete>31
Screenshot: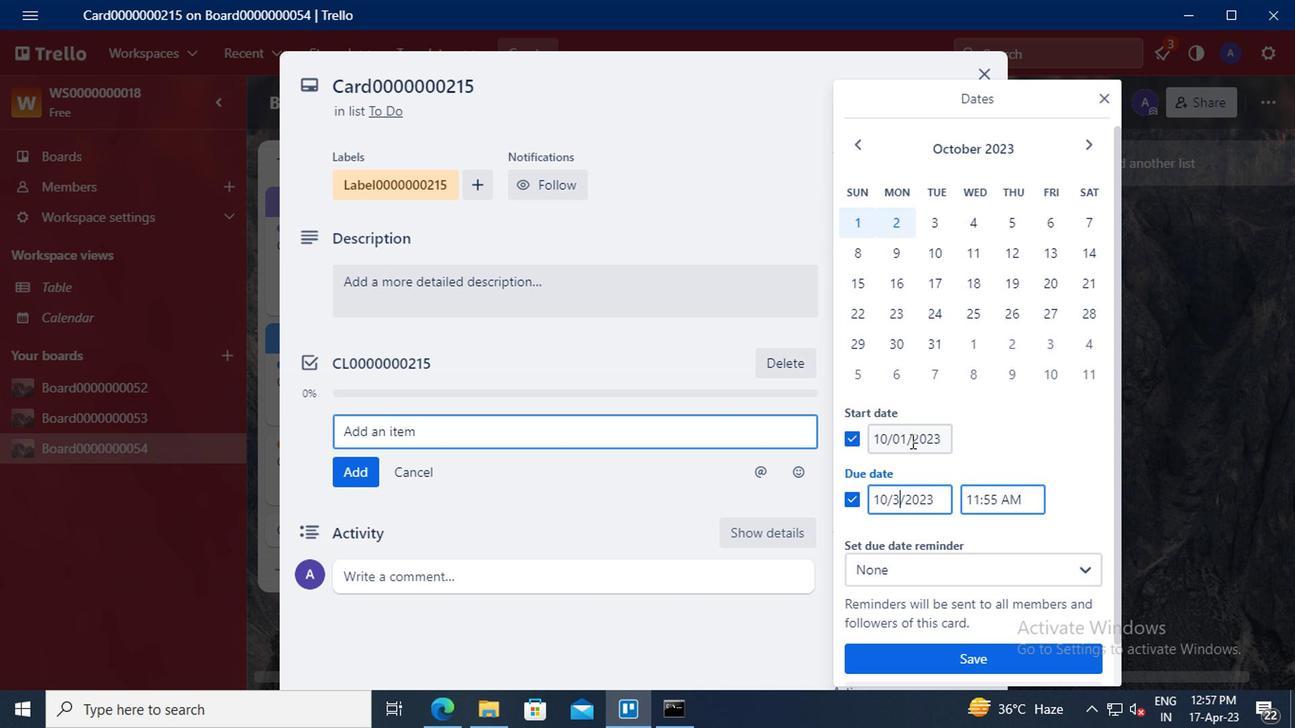 
Action: Mouse moved to (911, 658)
Screenshot: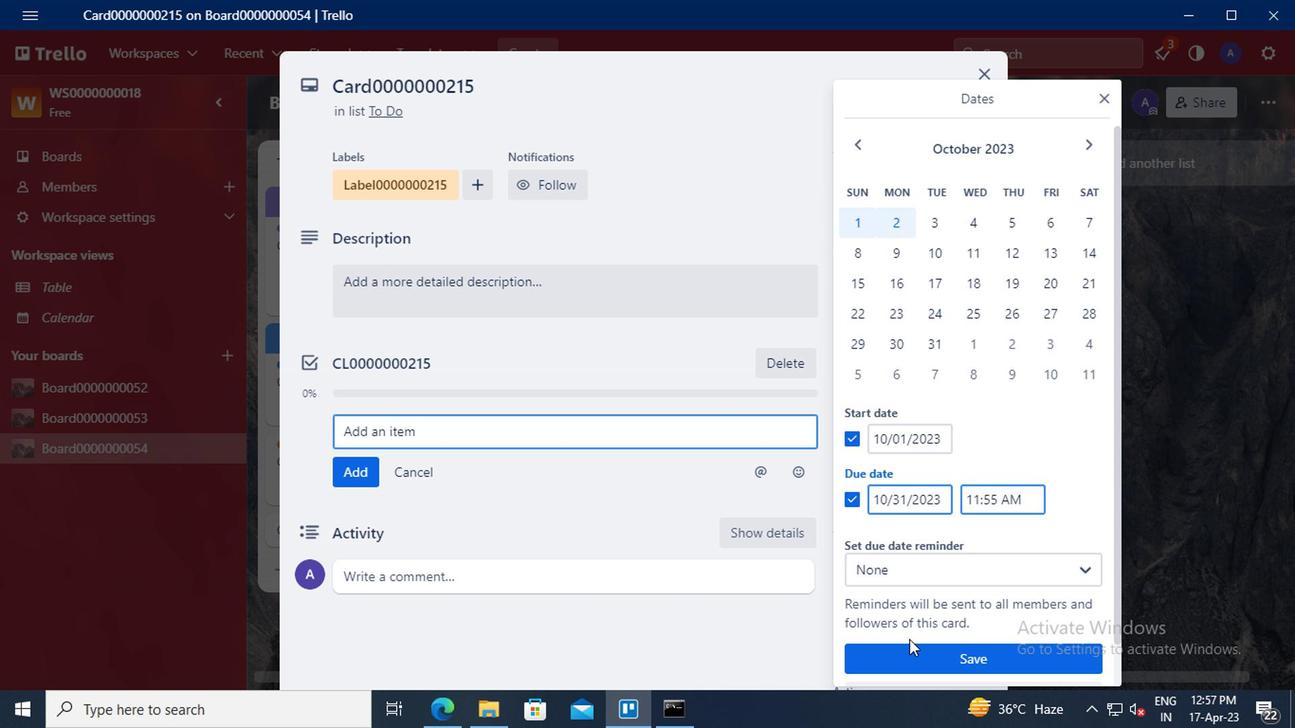 
Action: Mouse pressed left at (911, 658)
Screenshot: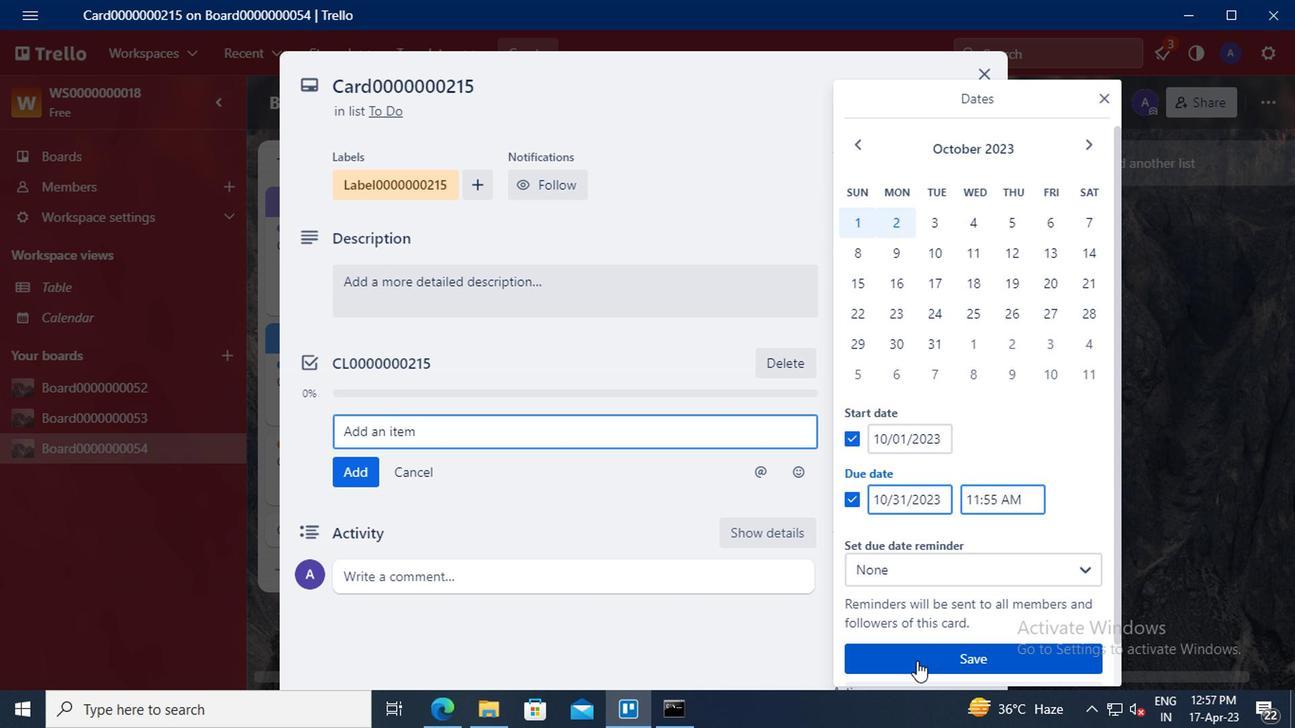
